 Task: Create a due date automation trigger when advanced on, 2 days after a card is due add dates due in 1 working days at 11:00 AM.
Action: Mouse moved to (977, 298)
Screenshot: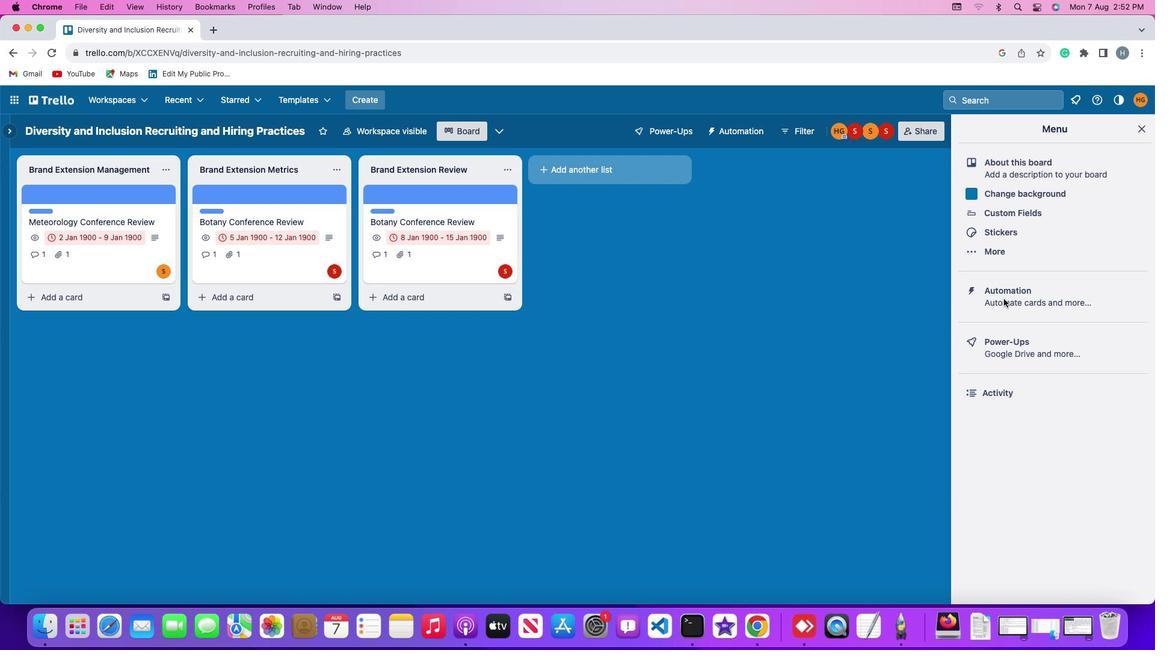
Action: Mouse pressed left at (977, 298)
Screenshot: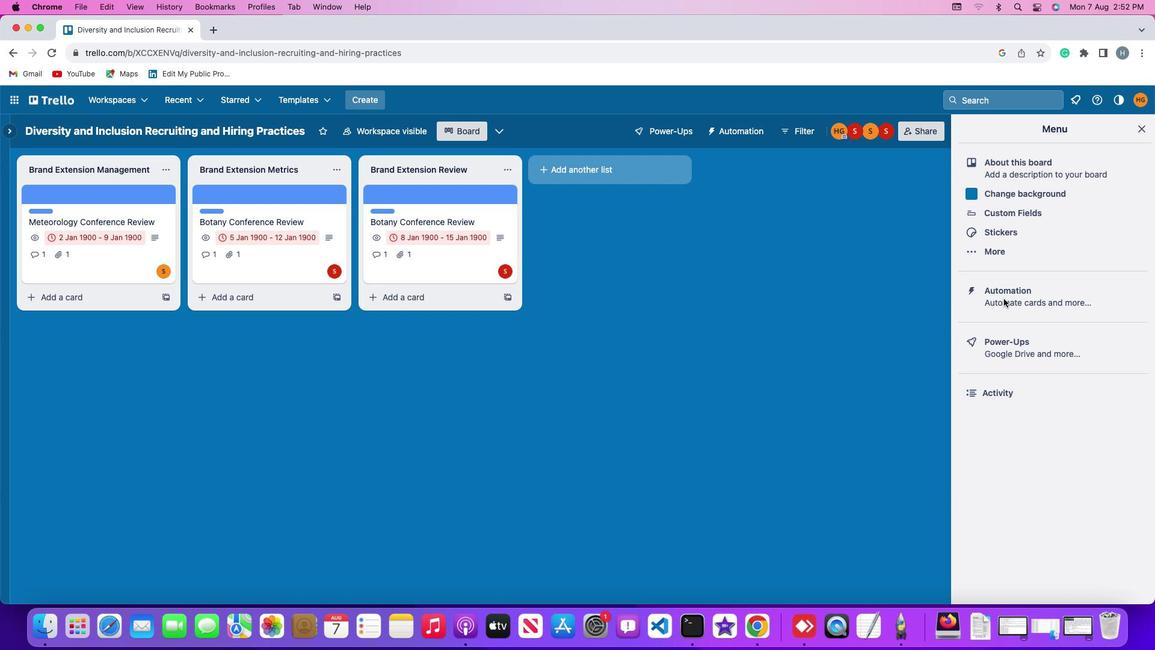 
Action: Mouse pressed left at (977, 298)
Screenshot: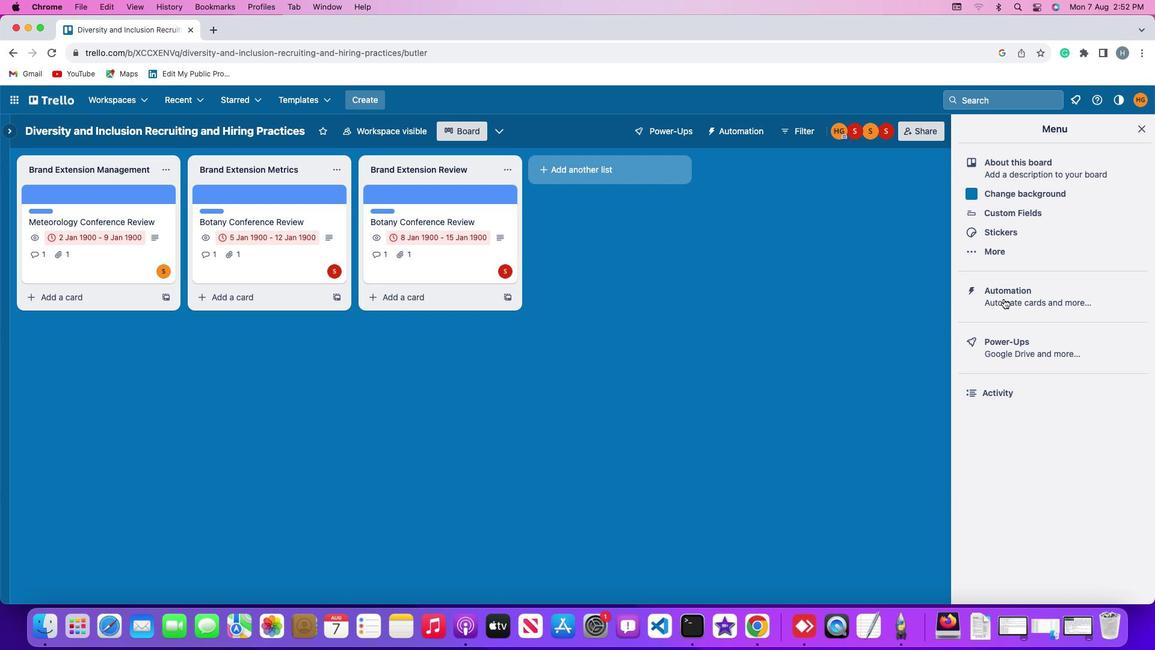 
Action: Mouse moved to (164, 280)
Screenshot: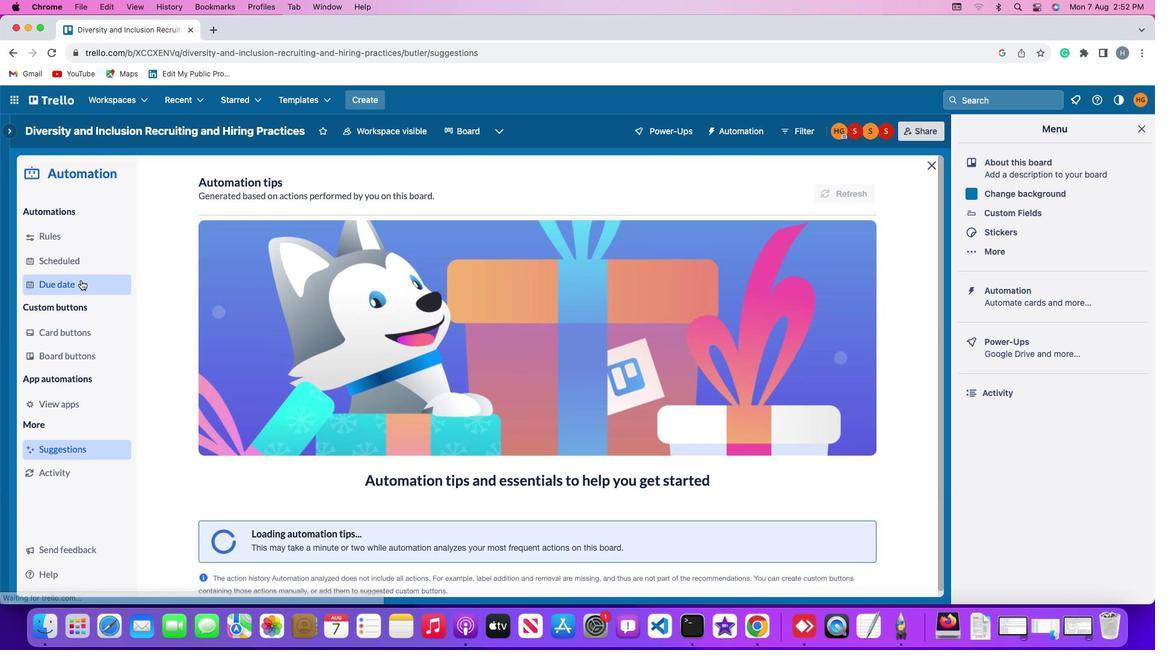 
Action: Mouse pressed left at (164, 280)
Screenshot: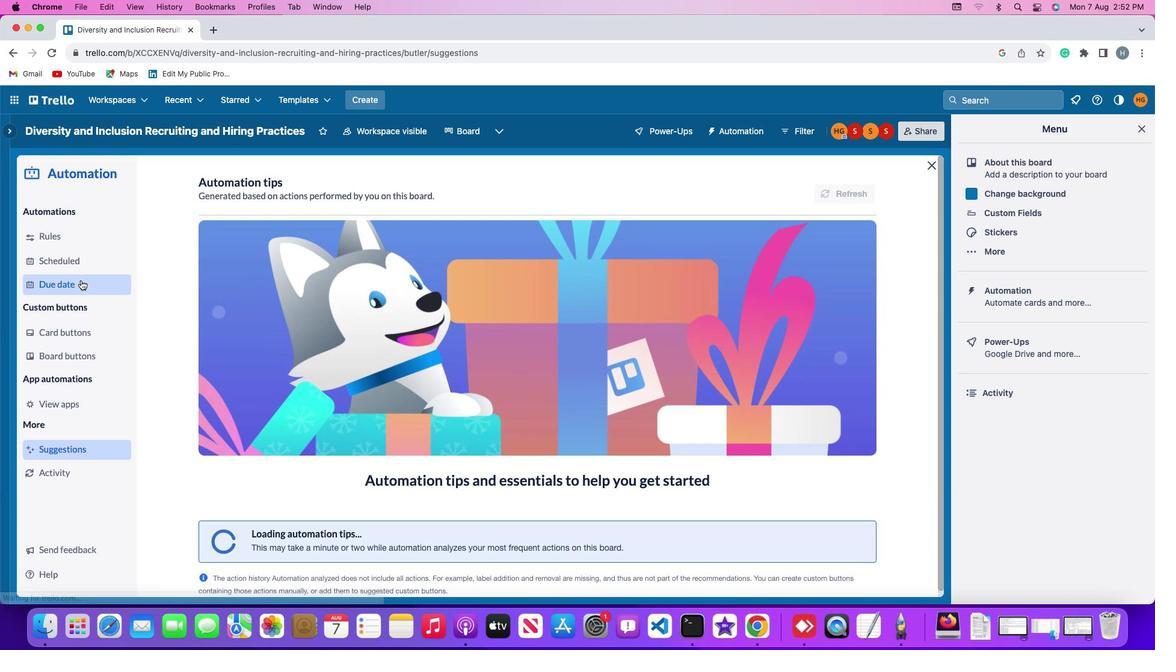 
Action: Mouse moved to (800, 184)
Screenshot: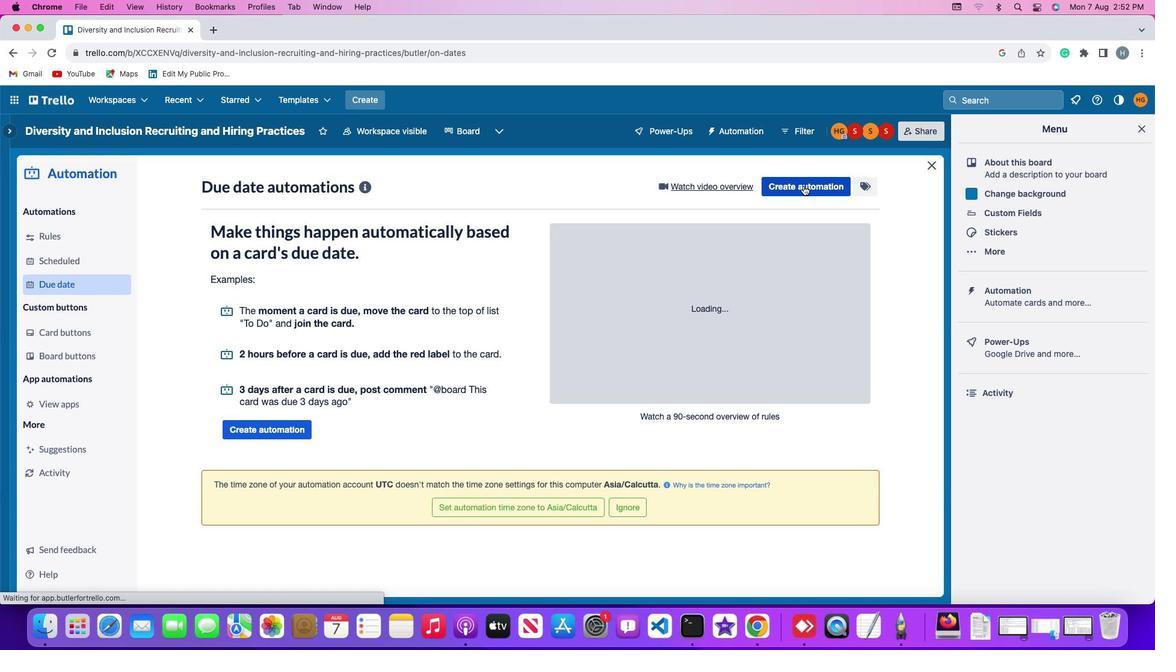 
Action: Mouse pressed left at (800, 184)
Screenshot: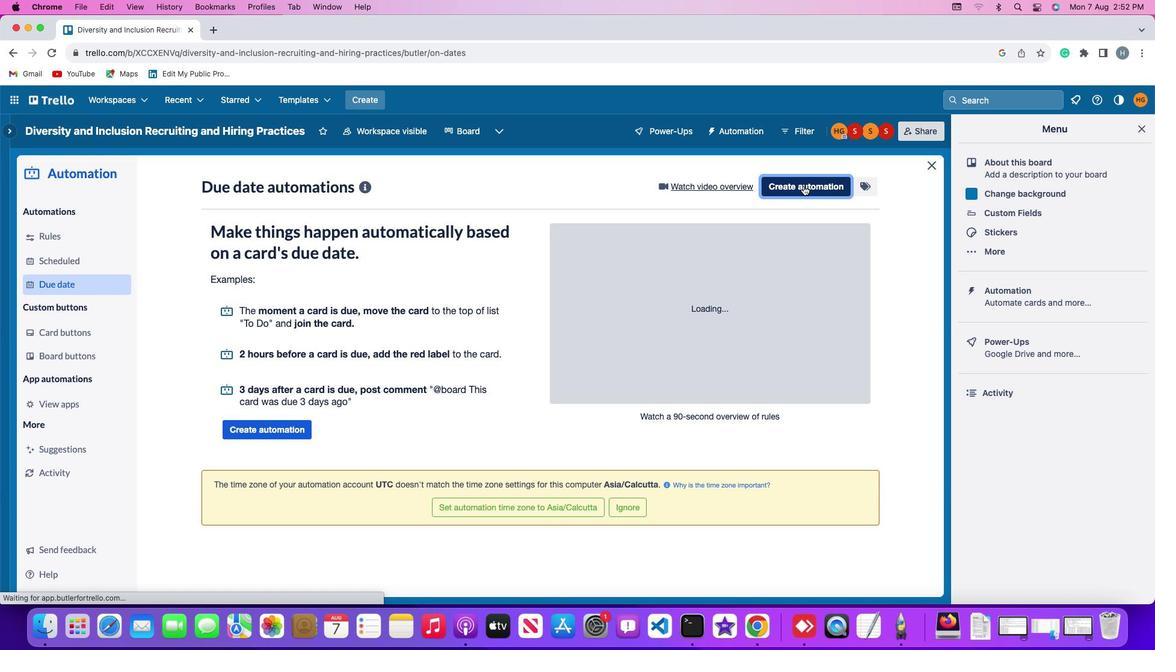 
Action: Mouse moved to (473, 303)
Screenshot: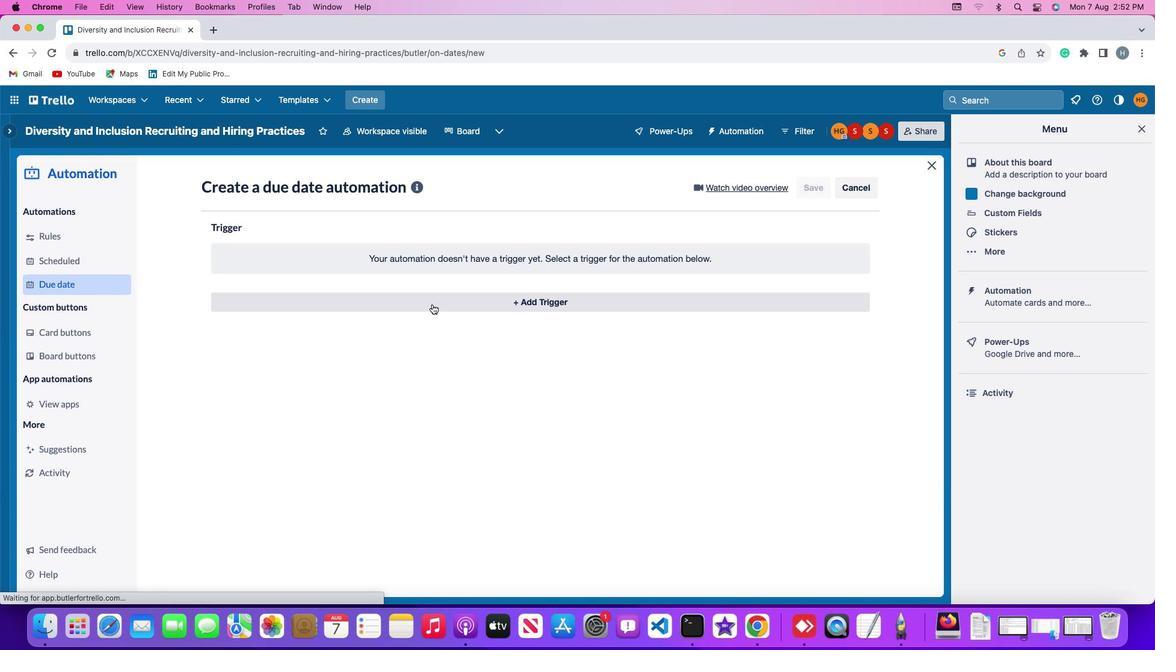 
Action: Mouse pressed left at (473, 303)
Screenshot: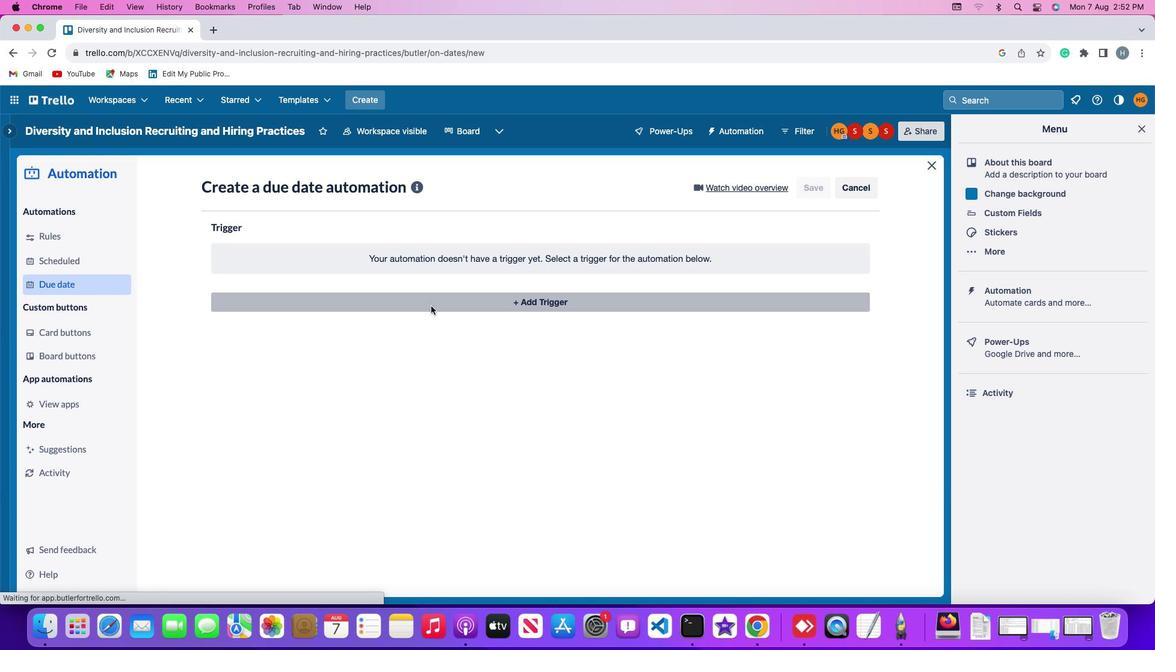 
Action: Mouse moved to (302, 485)
Screenshot: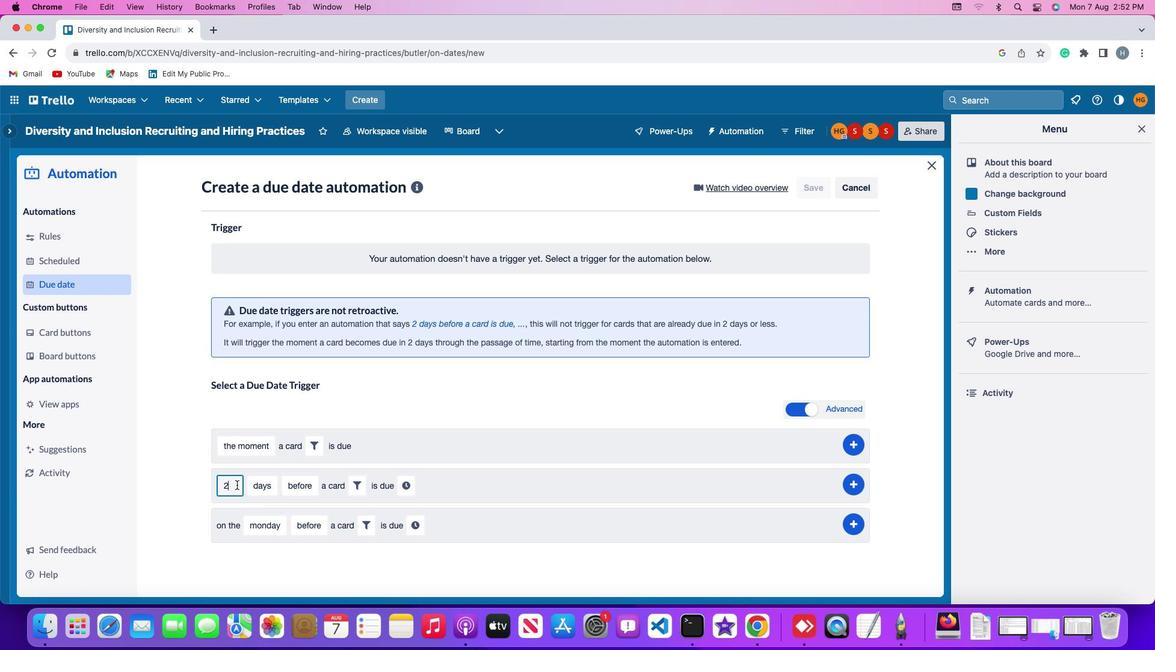 
Action: Mouse pressed left at (302, 485)
Screenshot: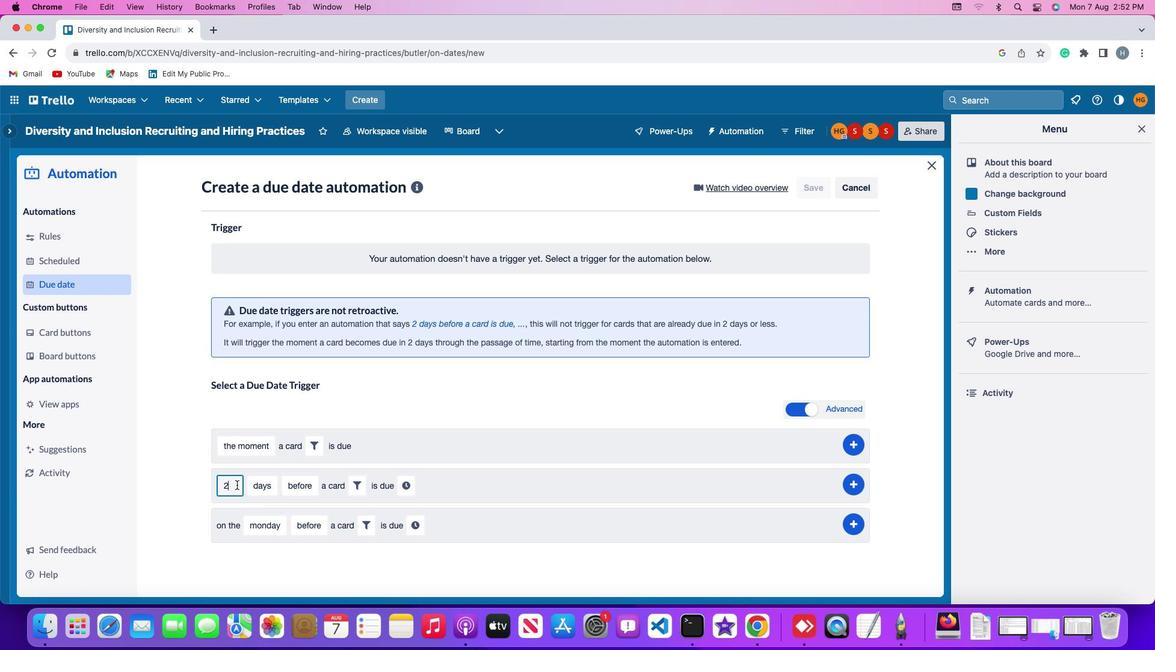 
Action: Mouse moved to (301, 485)
Screenshot: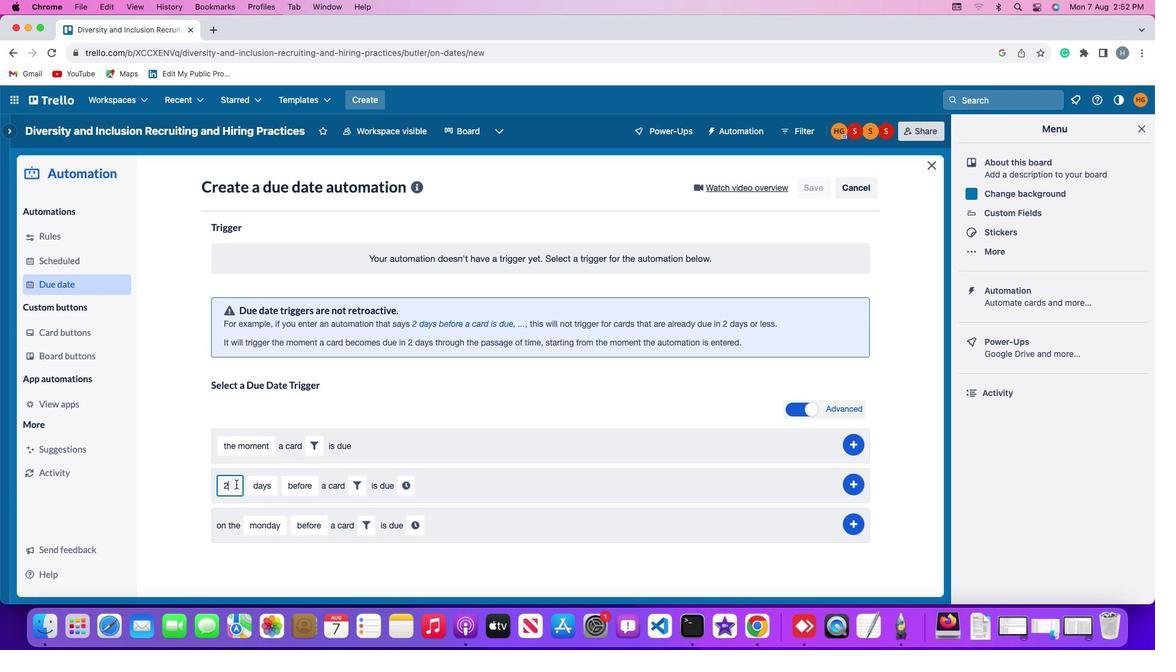 
Action: Key pressed Key.backspace
Screenshot: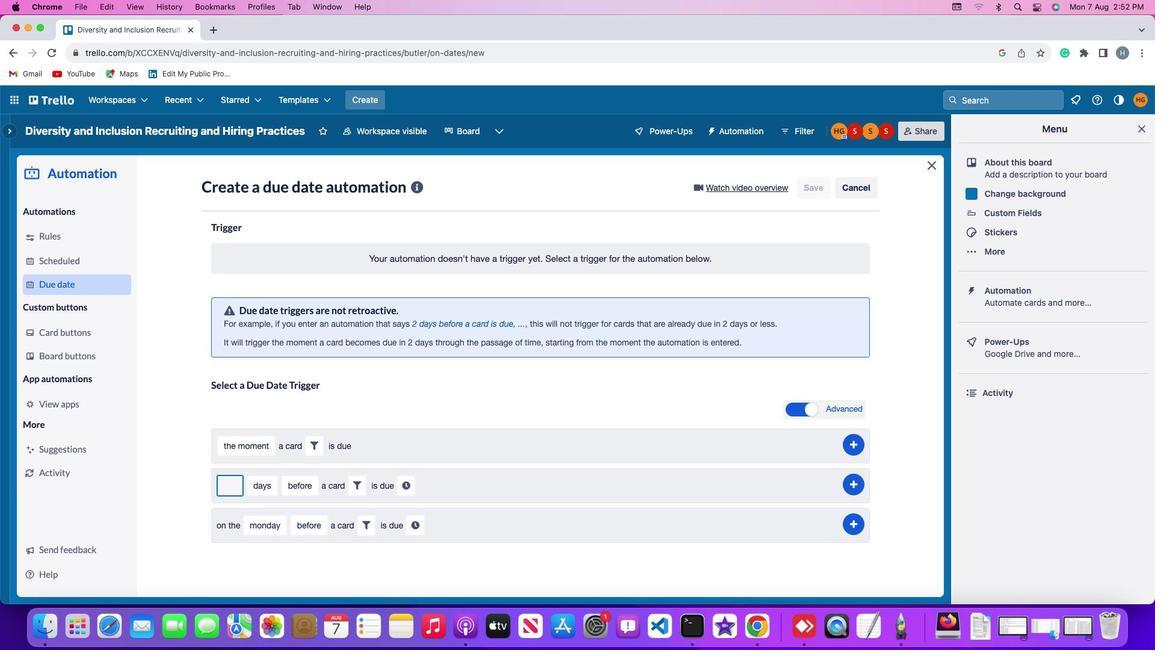 
Action: Mouse moved to (302, 484)
Screenshot: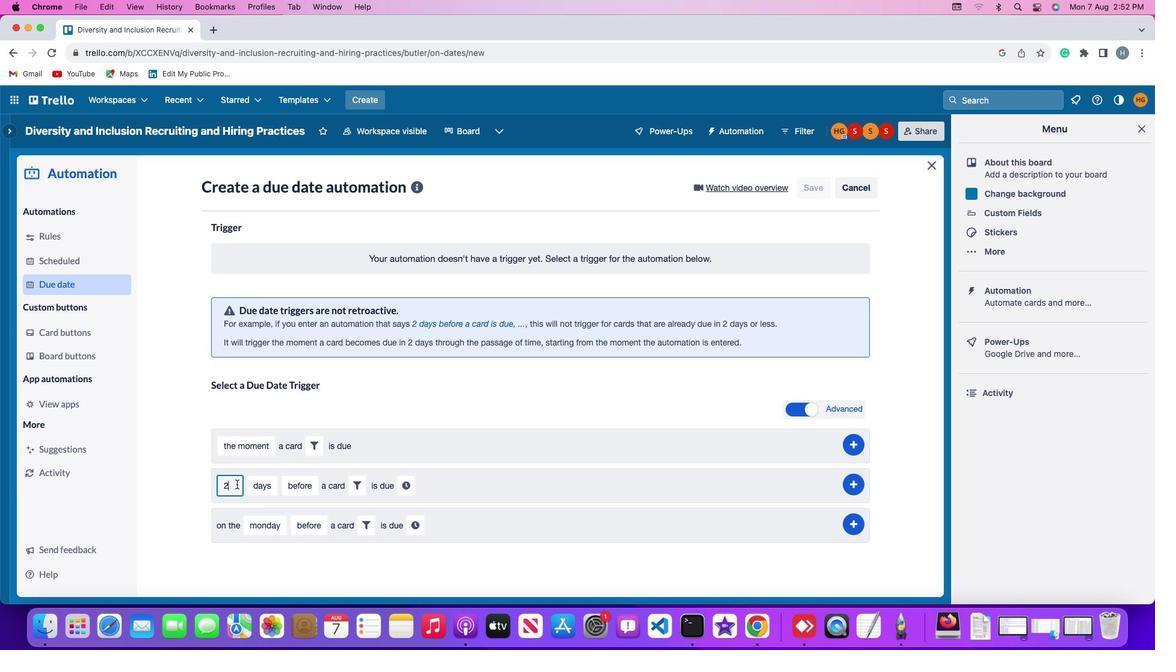 
Action: Key pressed '2'
Screenshot: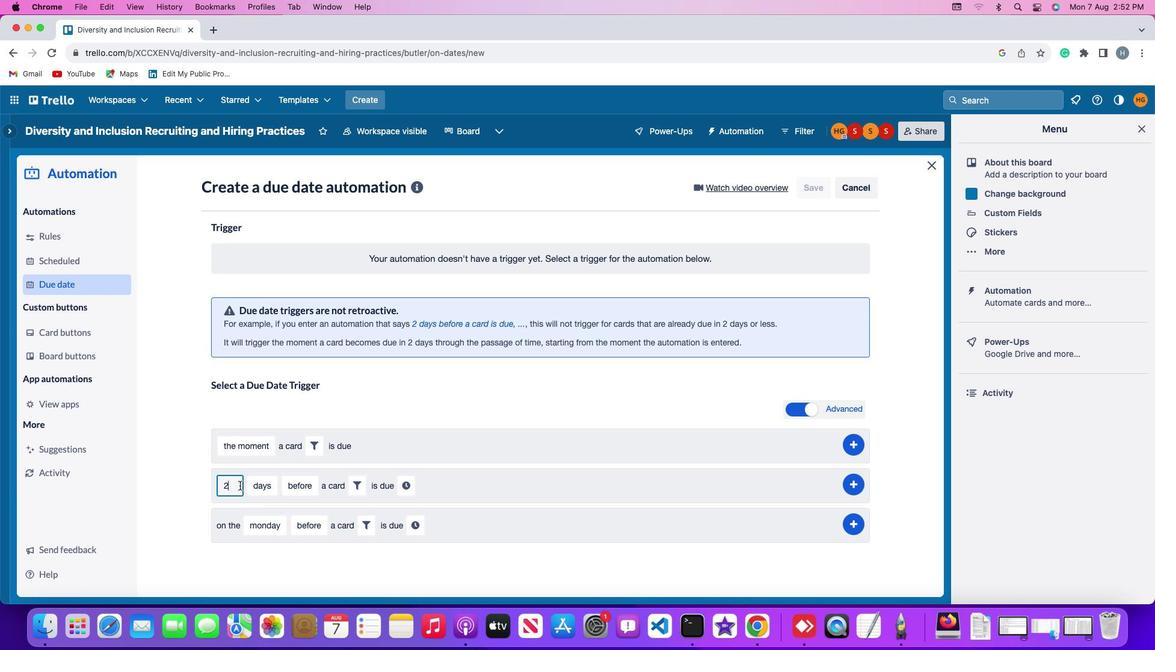 
Action: Mouse moved to (319, 483)
Screenshot: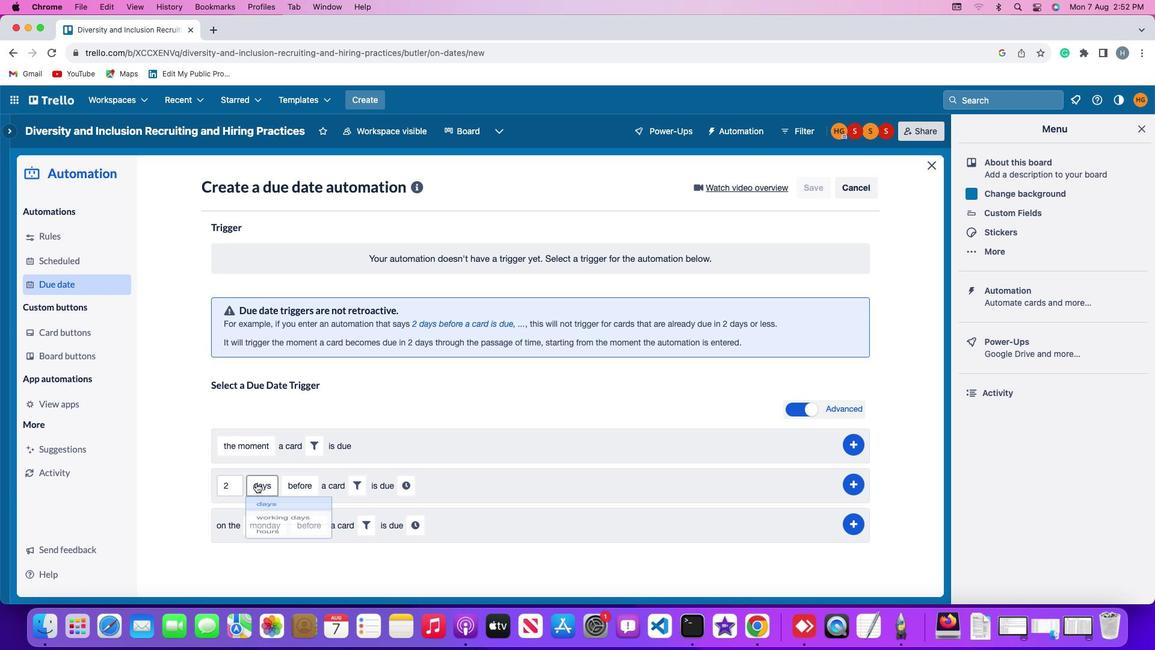 
Action: Mouse pressed left at (319, 483)
Screenshot: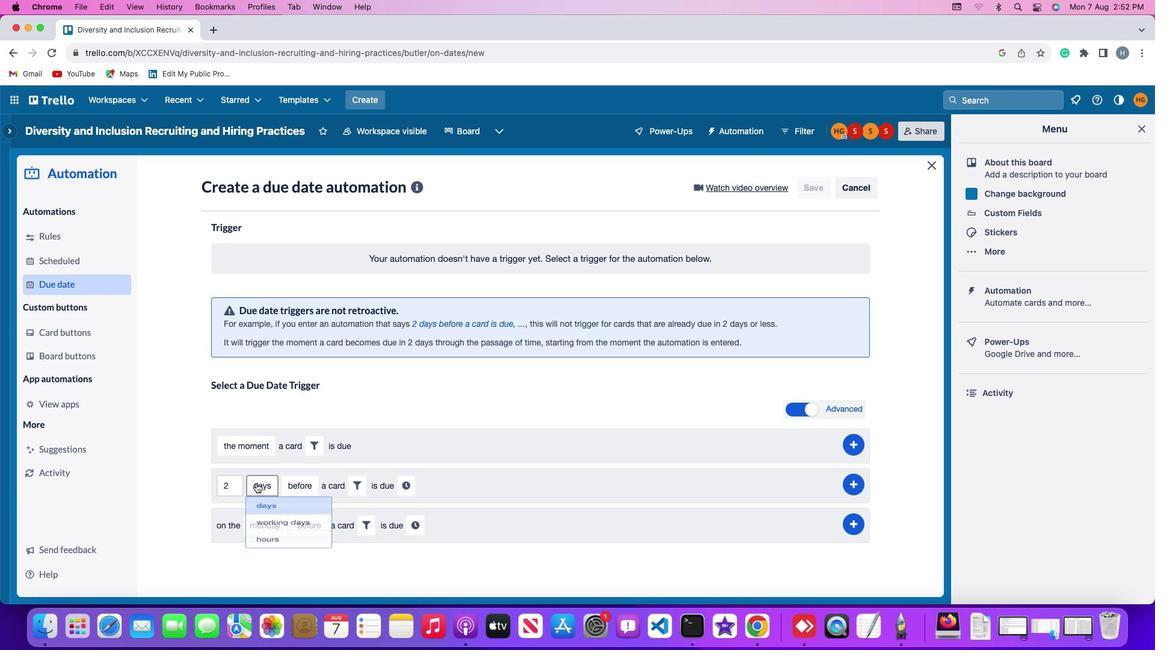 
Action: Mouse moved to (324, 506)
Screenshot: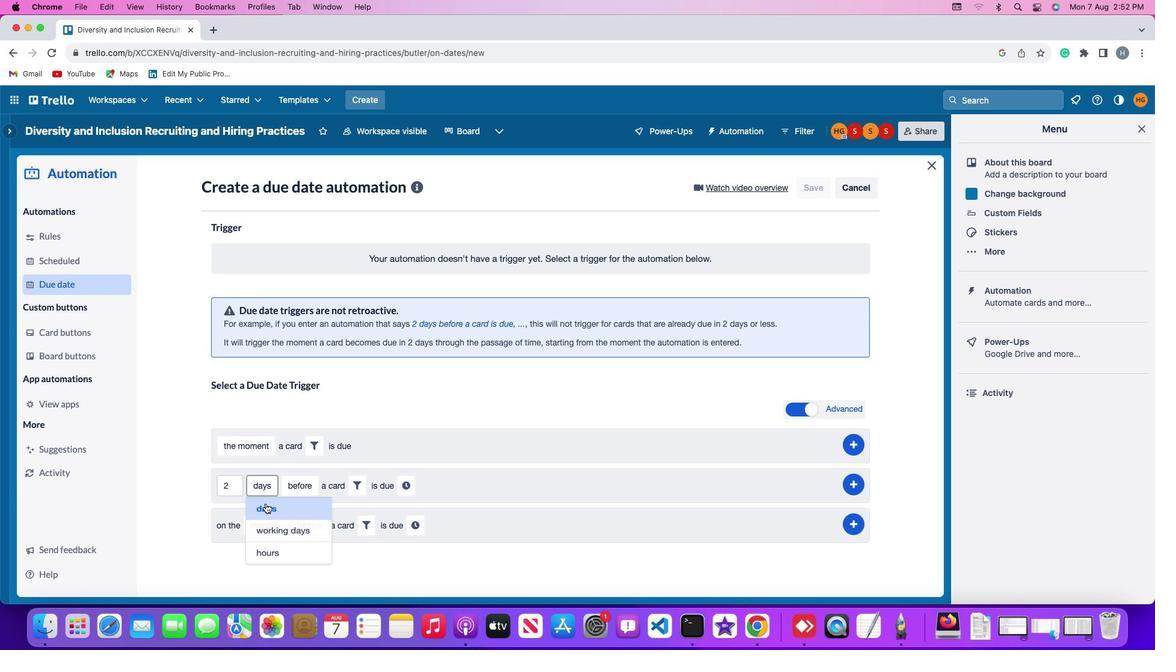 
Action: Mouse pressed left at (324, 506)
Screenshot: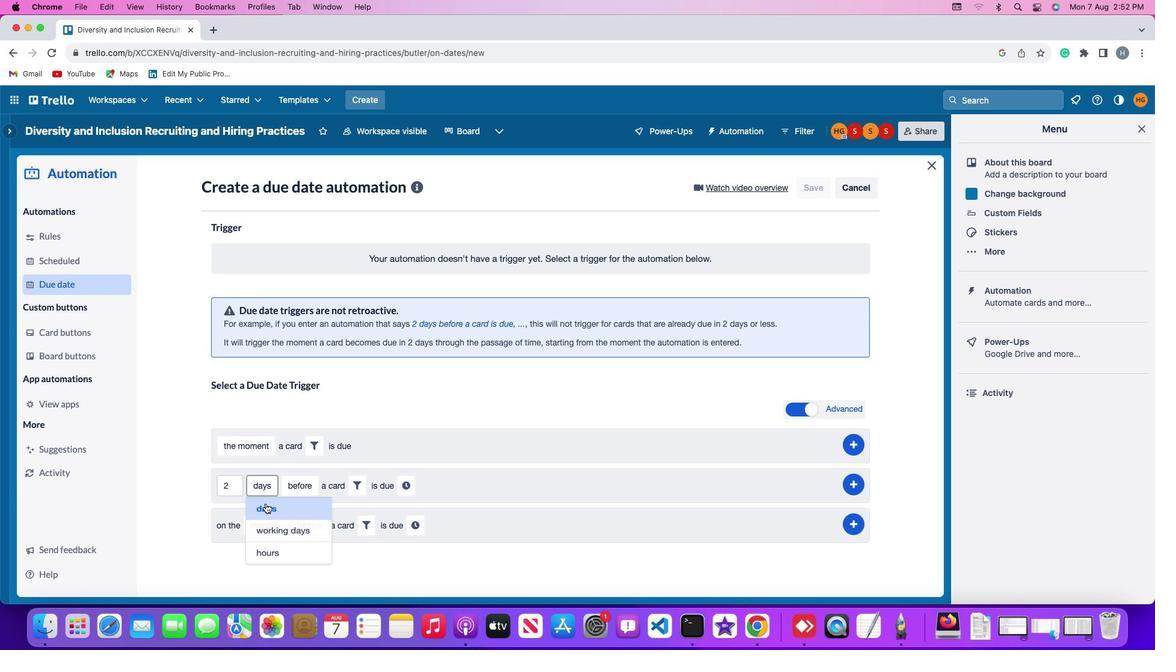 
Action: Mouse moved to (366, 481)
Screenshot: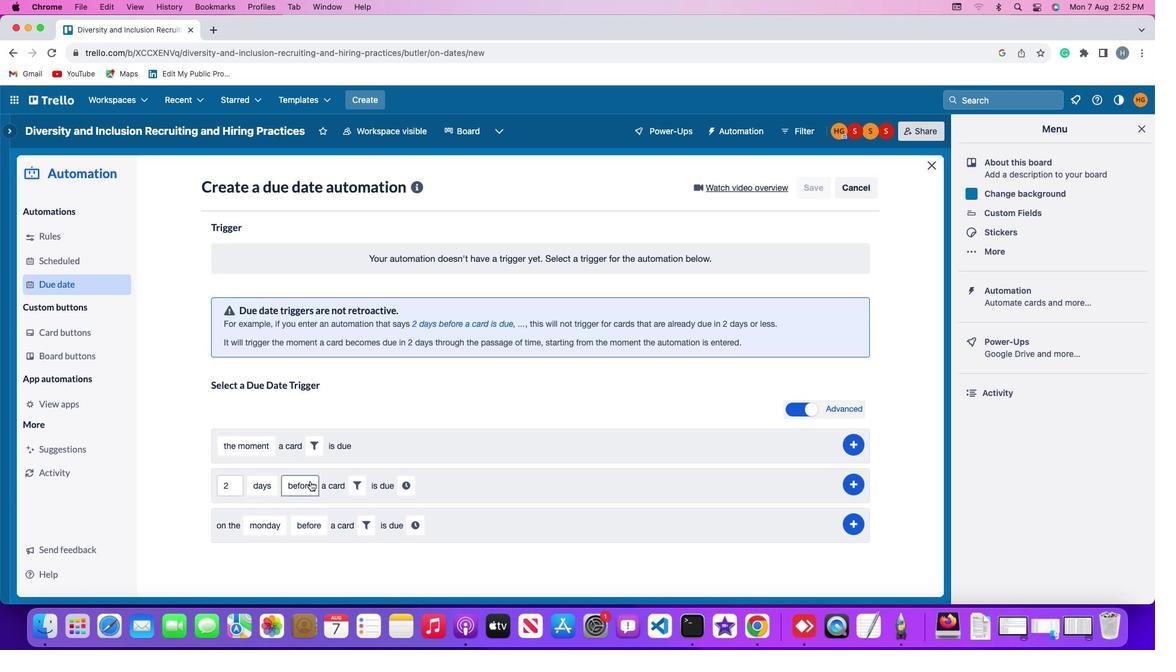 
Action: Mouse pressed left at (366, 481)
Screenshot: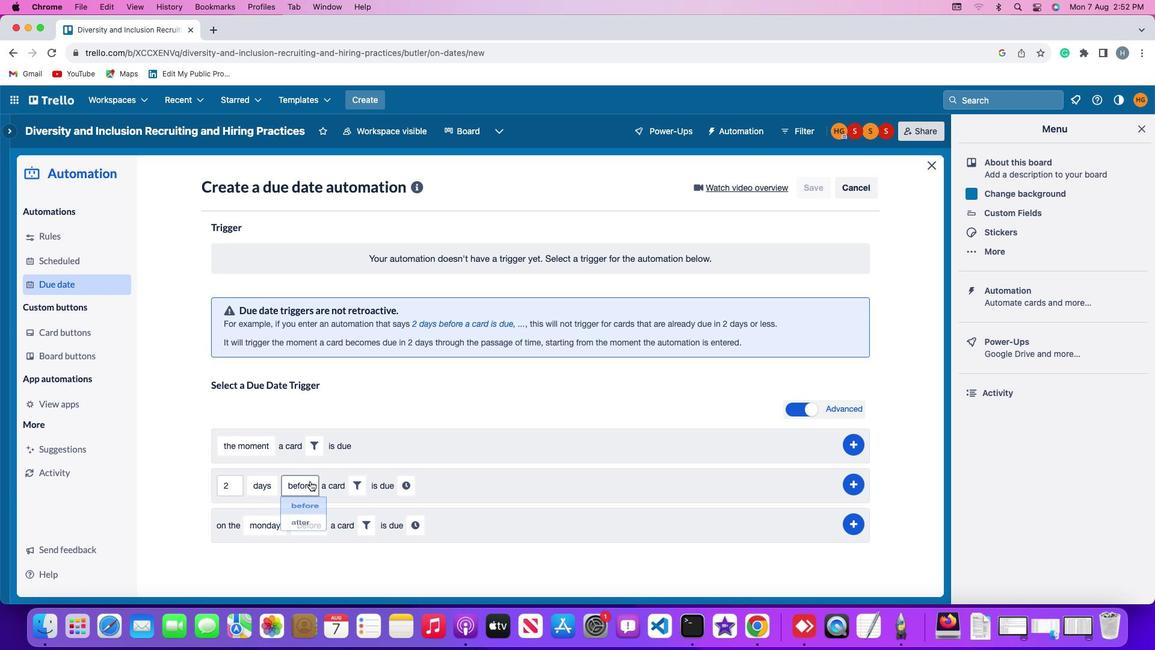 
Action: Mouse moved to (359, 540)
Screenshot: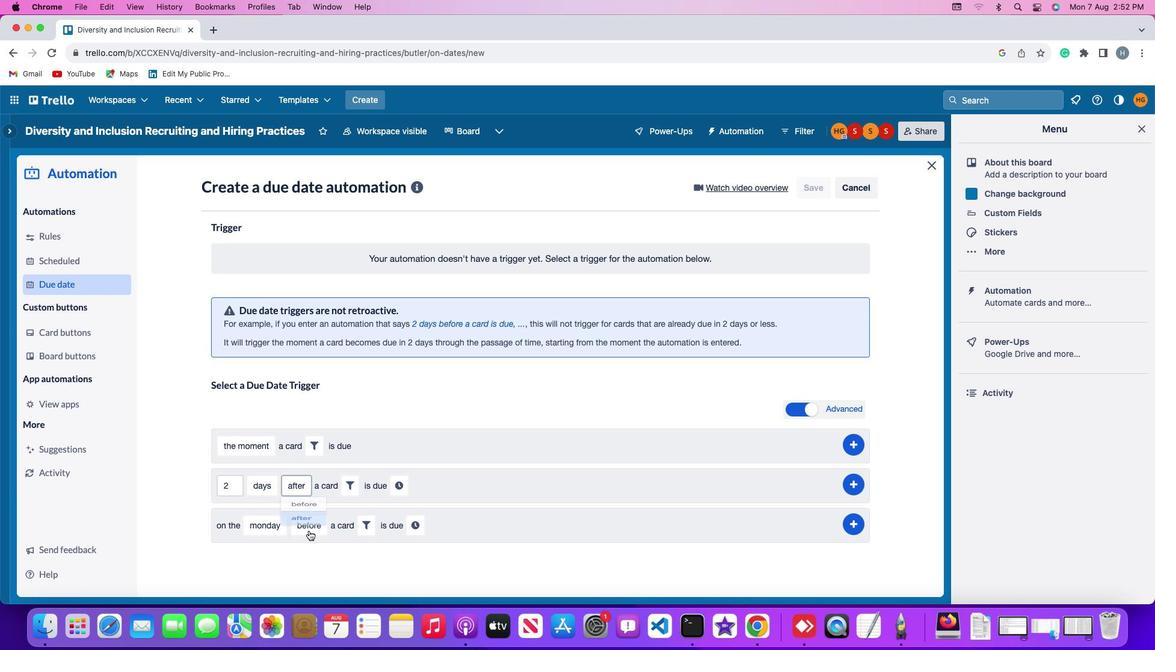 
Action: Mouse pressed left at (359, 540)
Screenshot: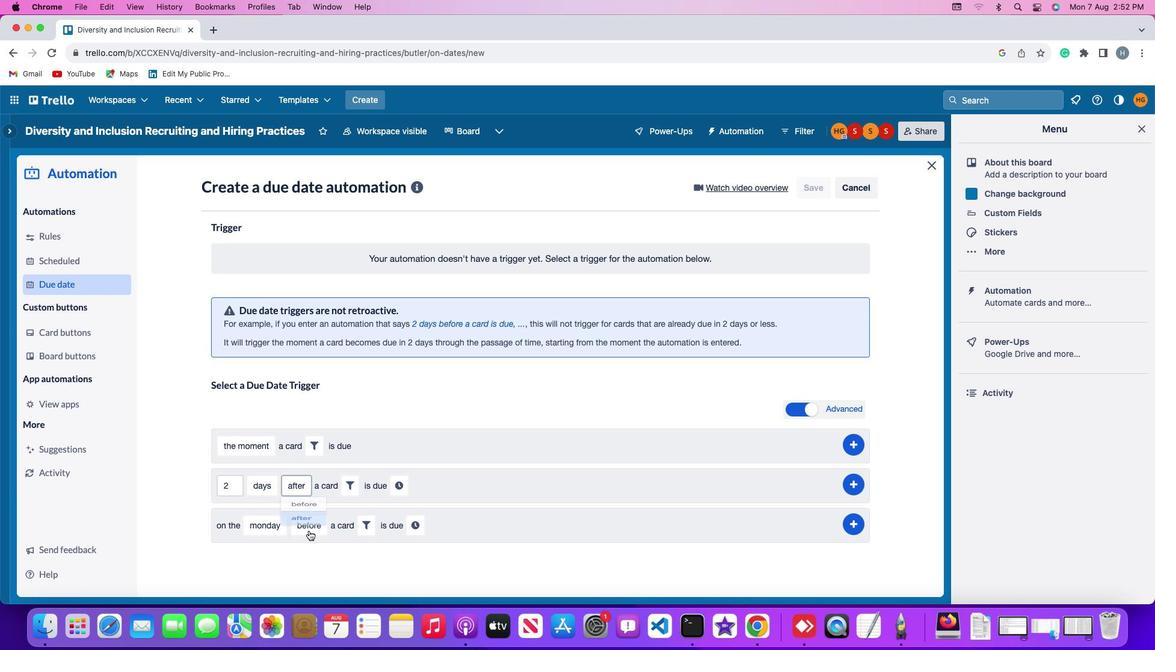 
Action: Mouse moved to (400, 491)
Screenshot: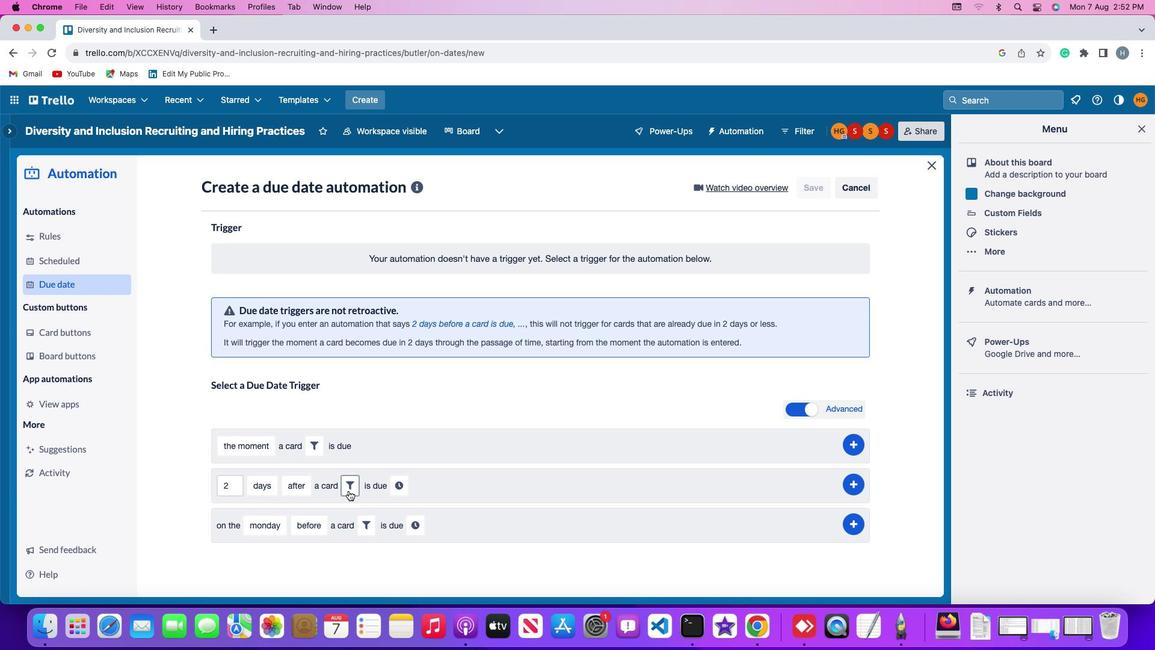 
Action: Mouse pressed left at (400, 491)
Screenshot: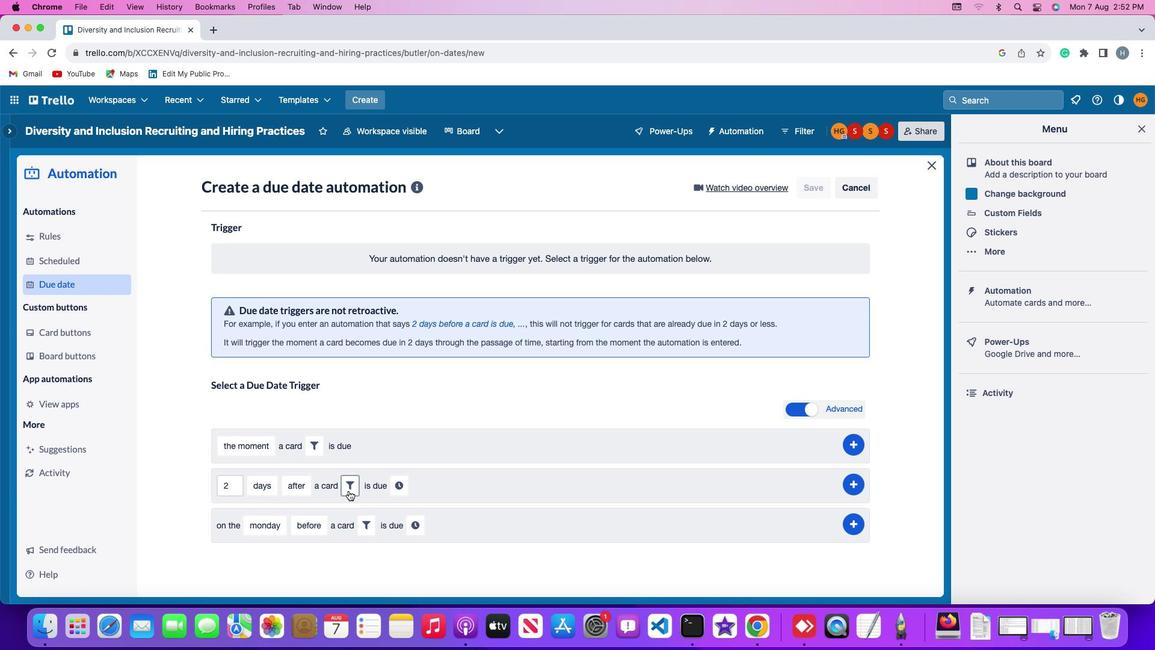 
Action: Mouse moved to (459, 527)
Screenshot: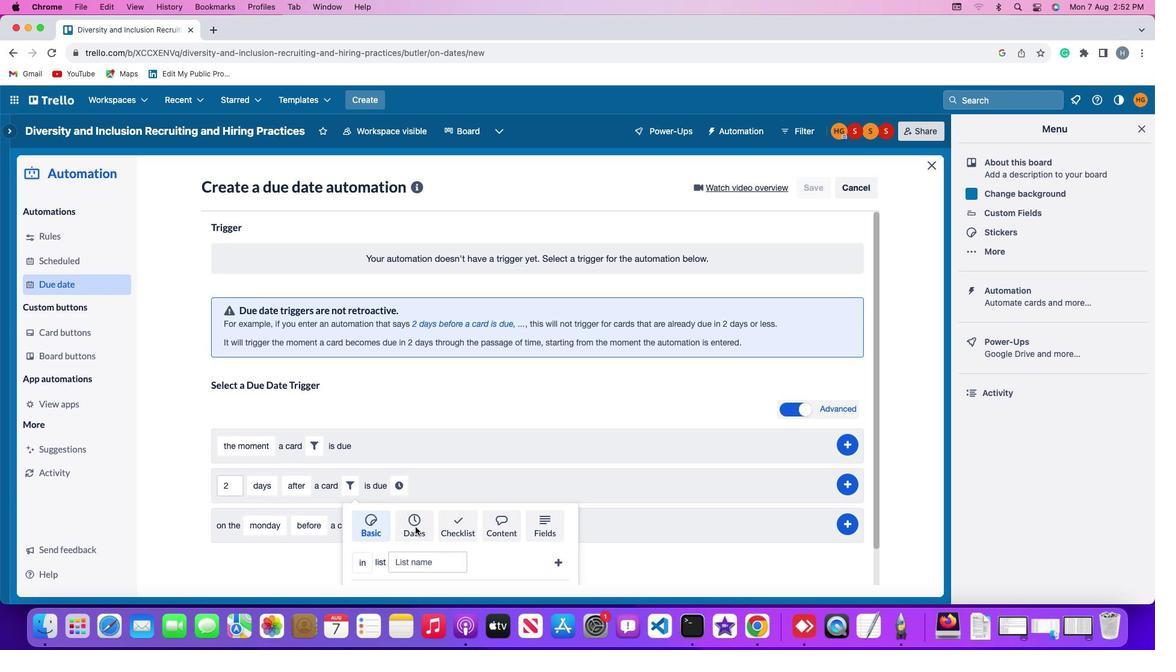 
Action: Mouse pressed left at (459, 527)
Screenshot: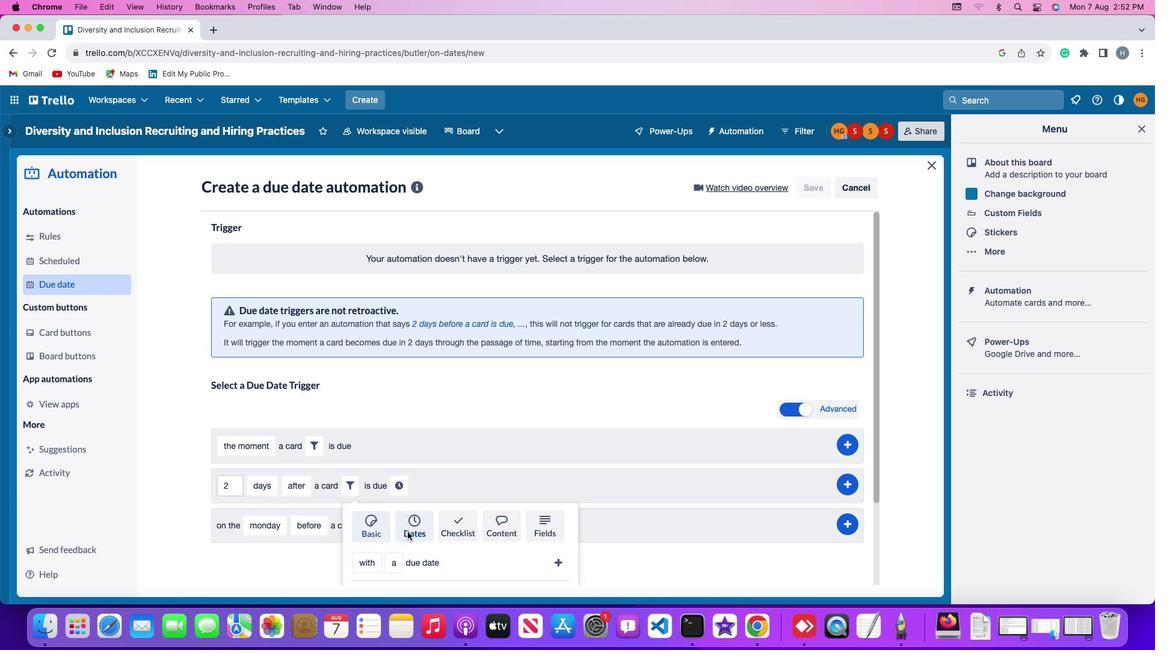 
Action: Mouse moved to (394, 581)
Screenshot: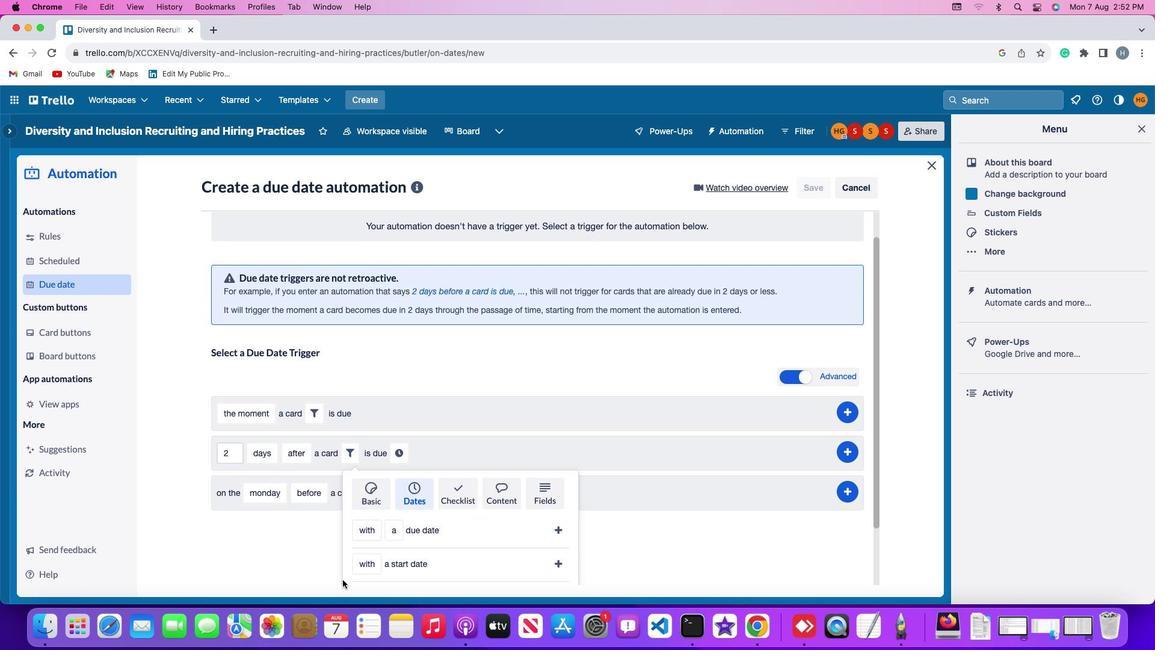 
Action: Mouse scrolled (394, 581) with delta (93, -1)
Screenshot: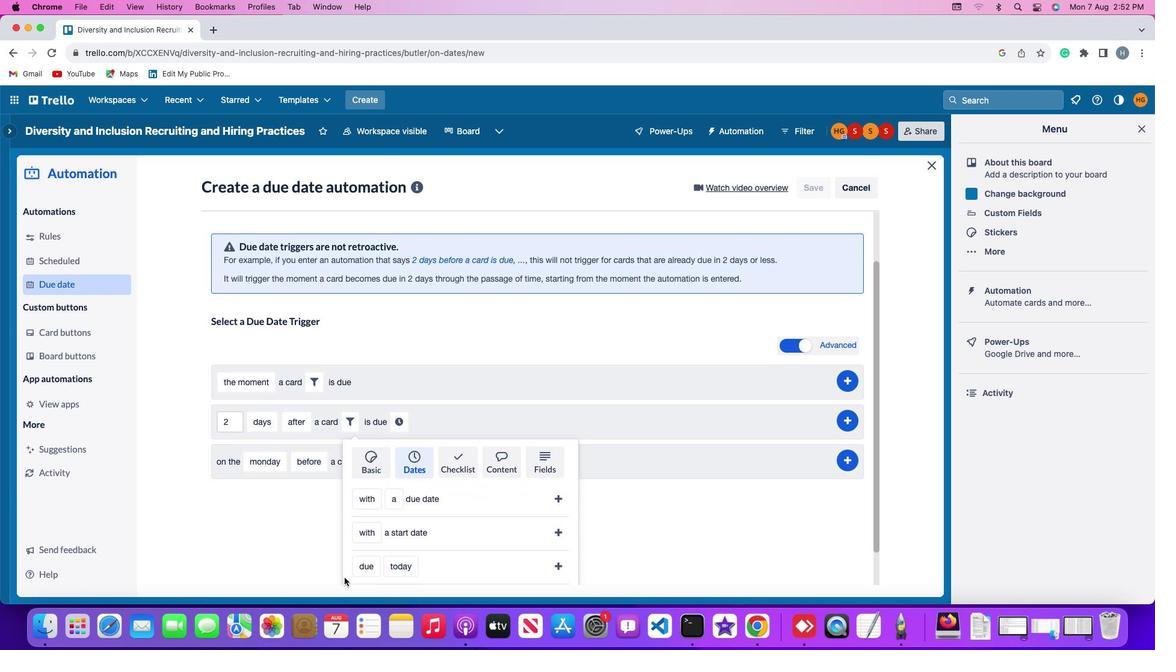 
Action: Mouse scrolled (394, 581) with delta (93, -1)
Screenshot: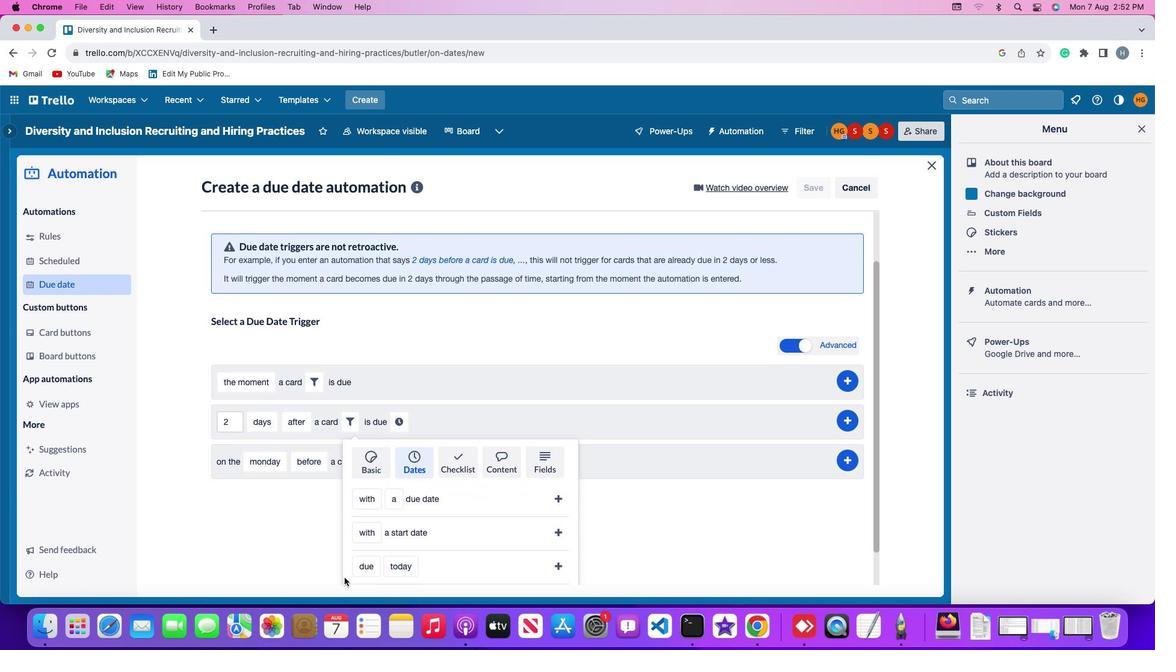 
Action: Mouse scrolled (394, 581) with delta (93, -3)
Screenshot: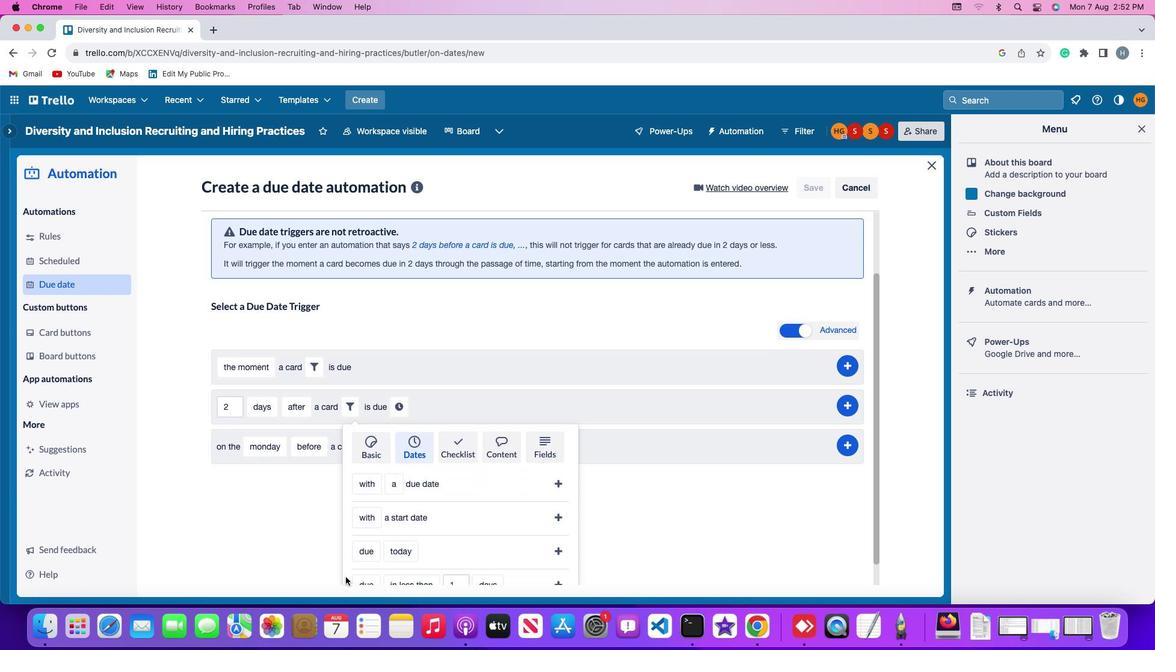 
Action: Mouse scrolled (394, 581) with delta (93, -4)
Screenshot: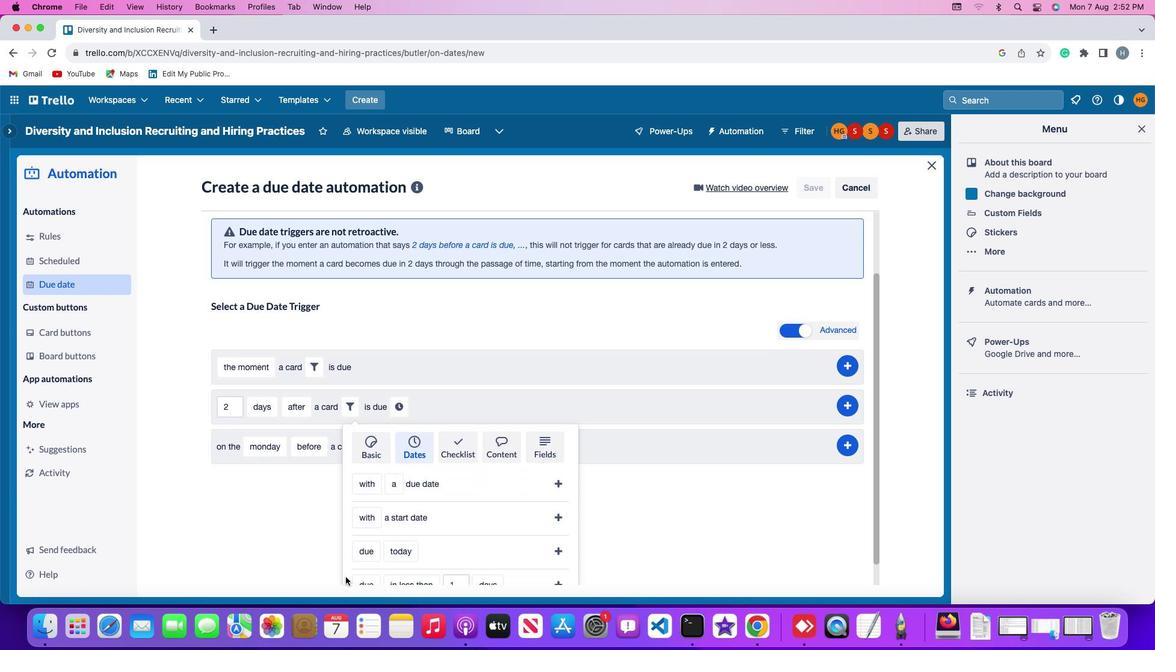
Action: Mouse scrolled (394, 581) with delta (93, -4)
Screenshot: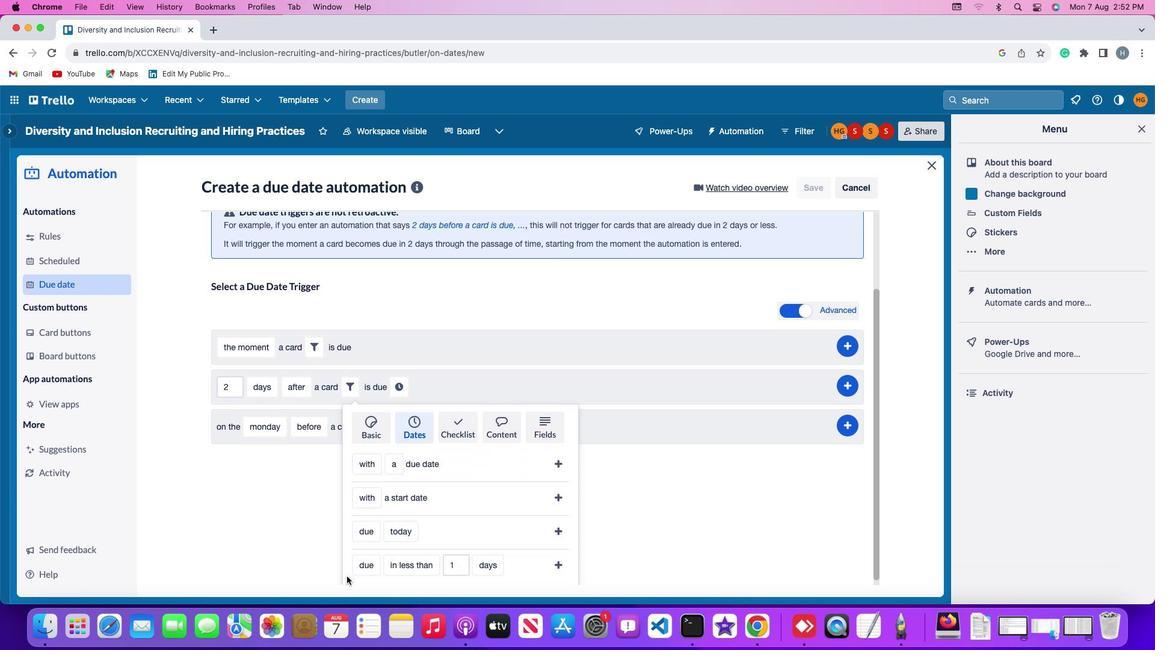 
Action: Mouse scrolled (394, 581) with delta (93, -5)
Screenshot: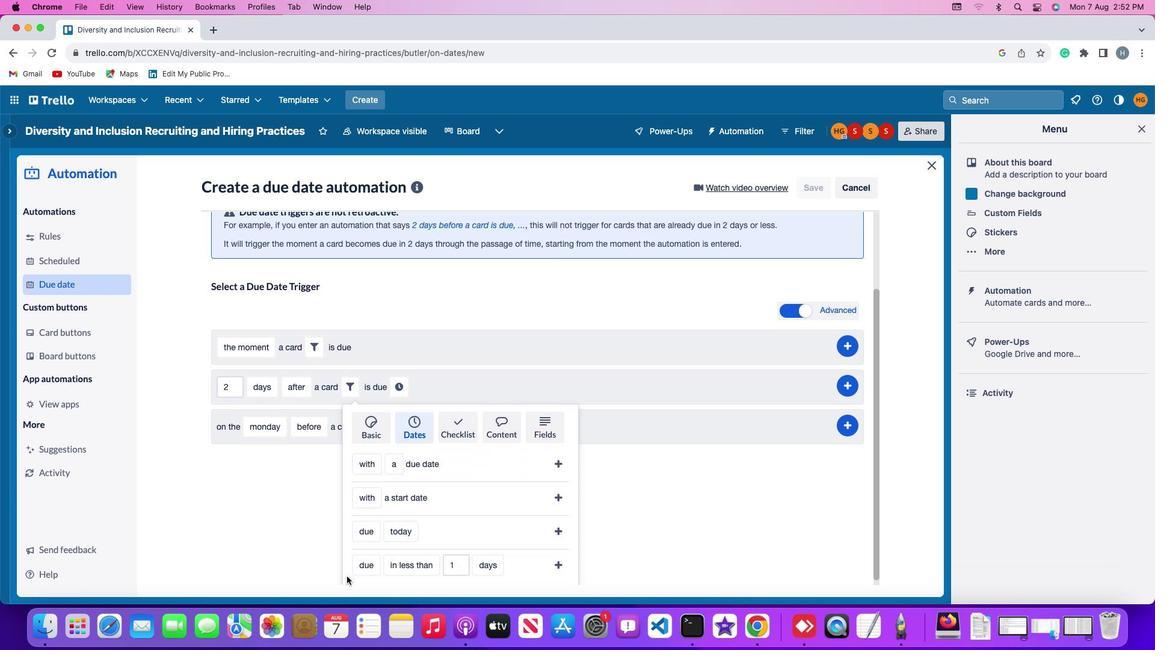 
Action: Mouse moved to (396, 579)
Screenshot: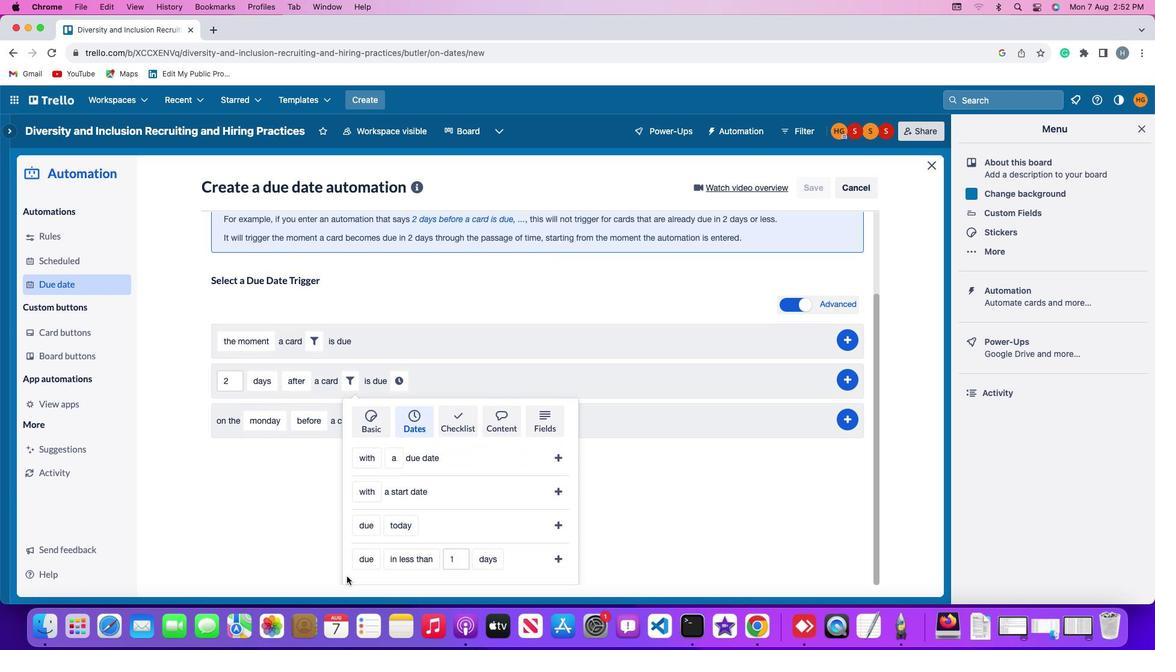 
Action: Mouse scrolled (396, 579) with delta (93, -5)
Screenshot: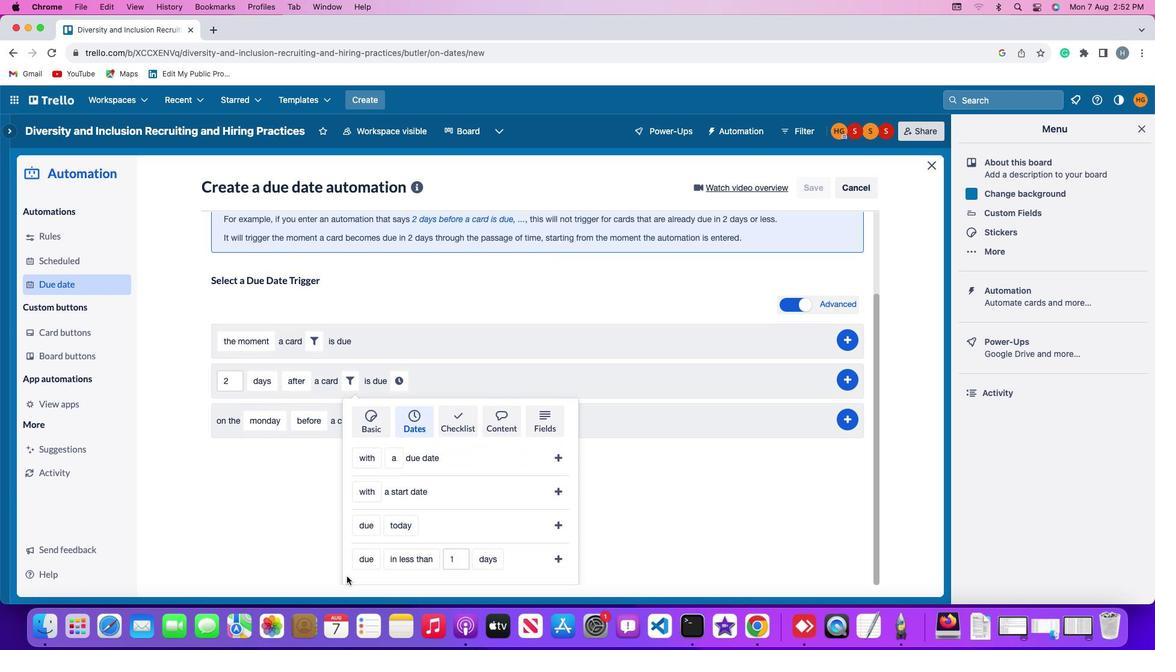 
Action: Mouse moved to (410, 561)
Screenshot: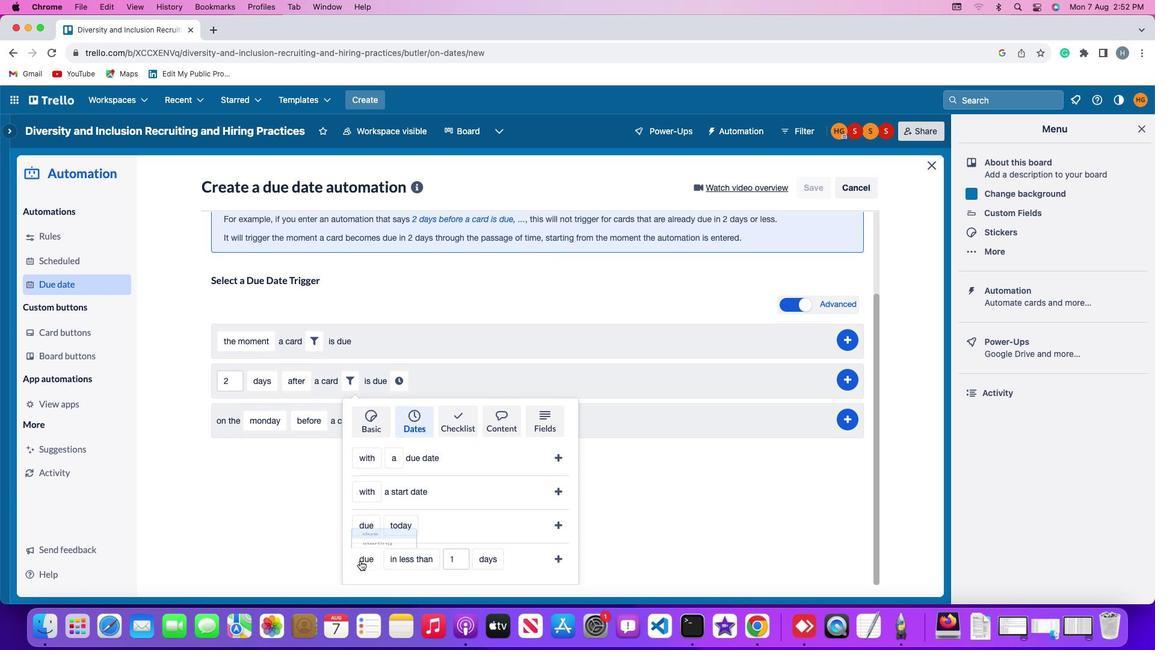 
Action: Mouse pressed left at (410, 561)
Screenshot: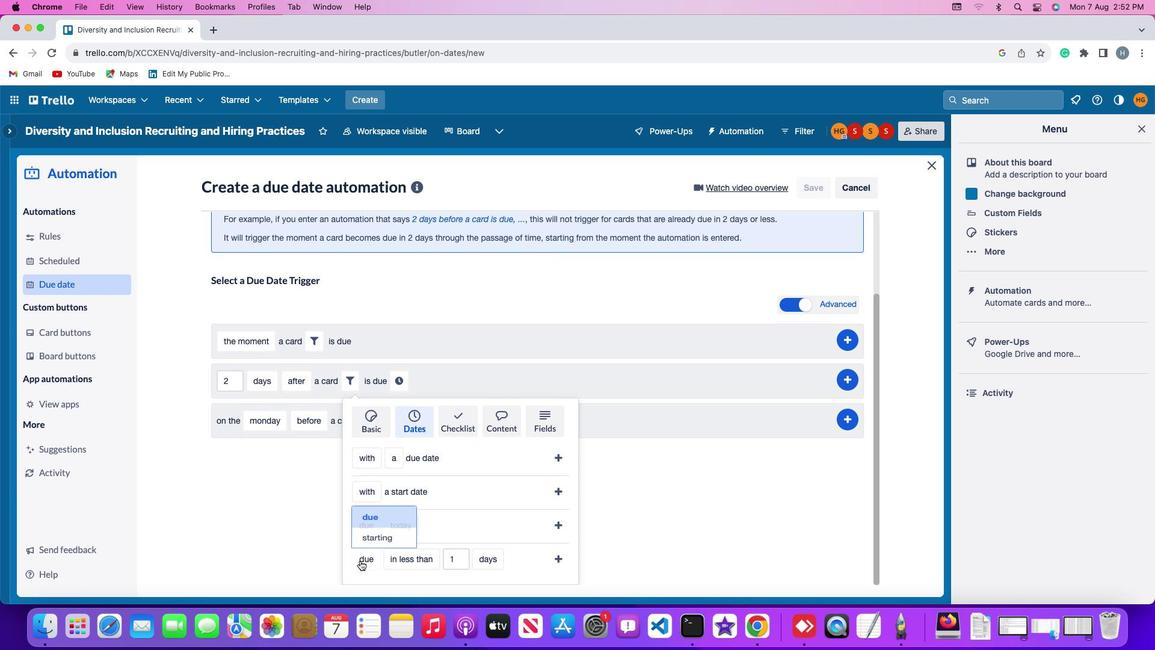 
Action: Mouse moved to (427, 508)
Screenshot: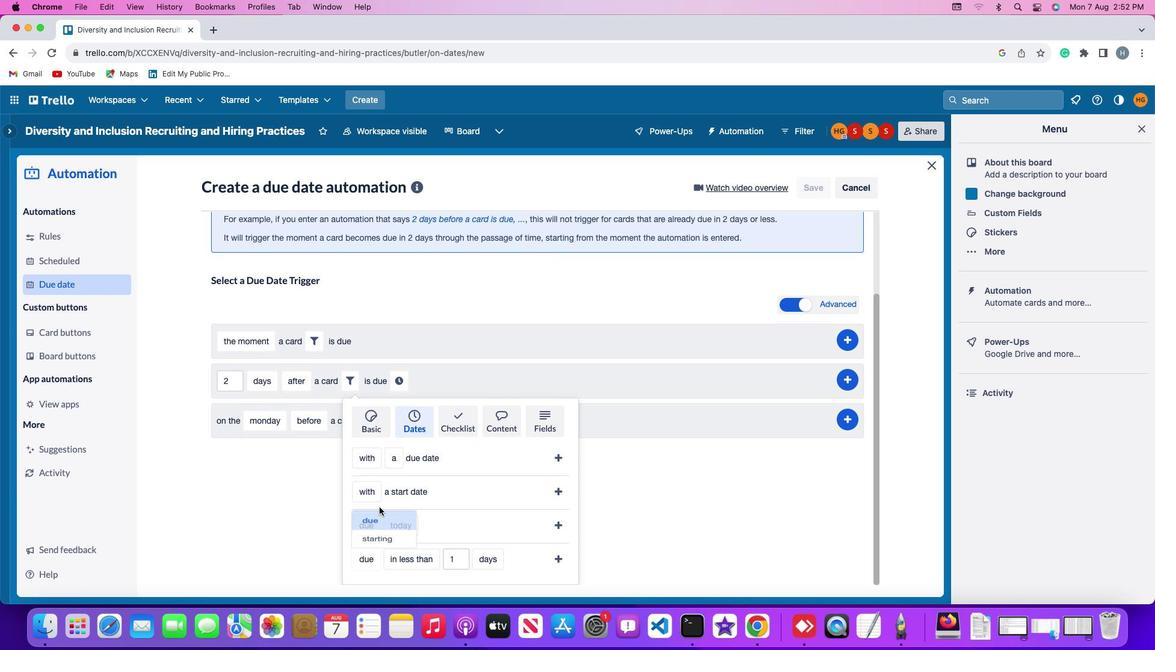 
Action: Mouse pressed left at (427, 508)
Screenshot: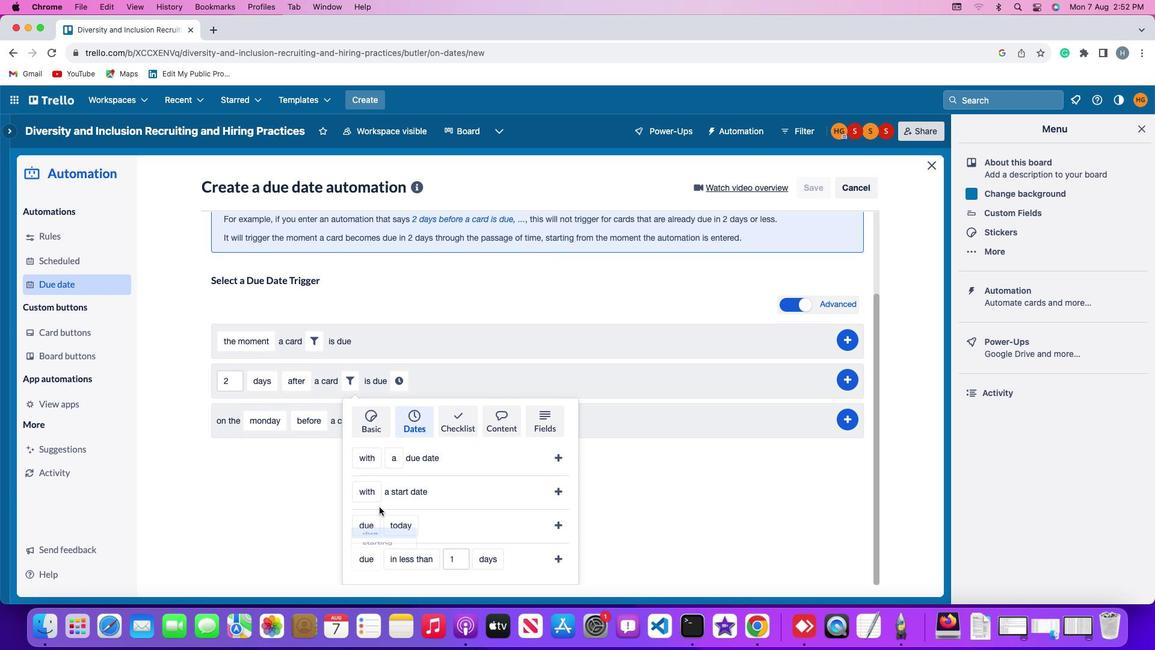 
Action: Mouse moved to (450, 568)
Screenshot: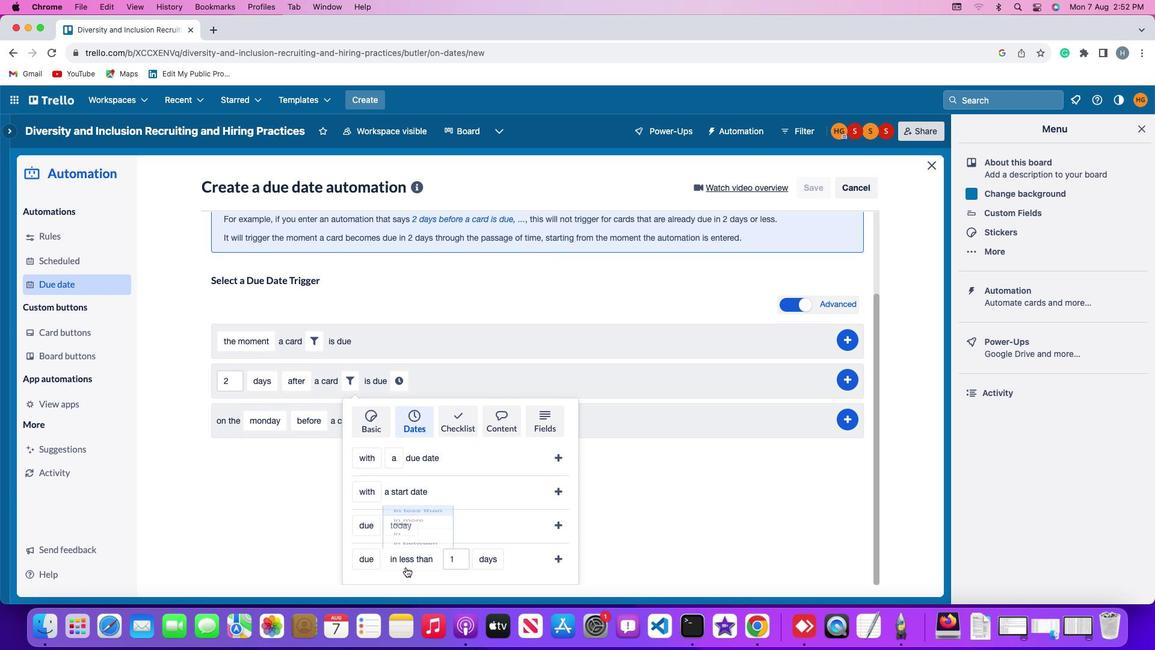 
Action: Mouse pressed left at (450, 568)
Screenshot: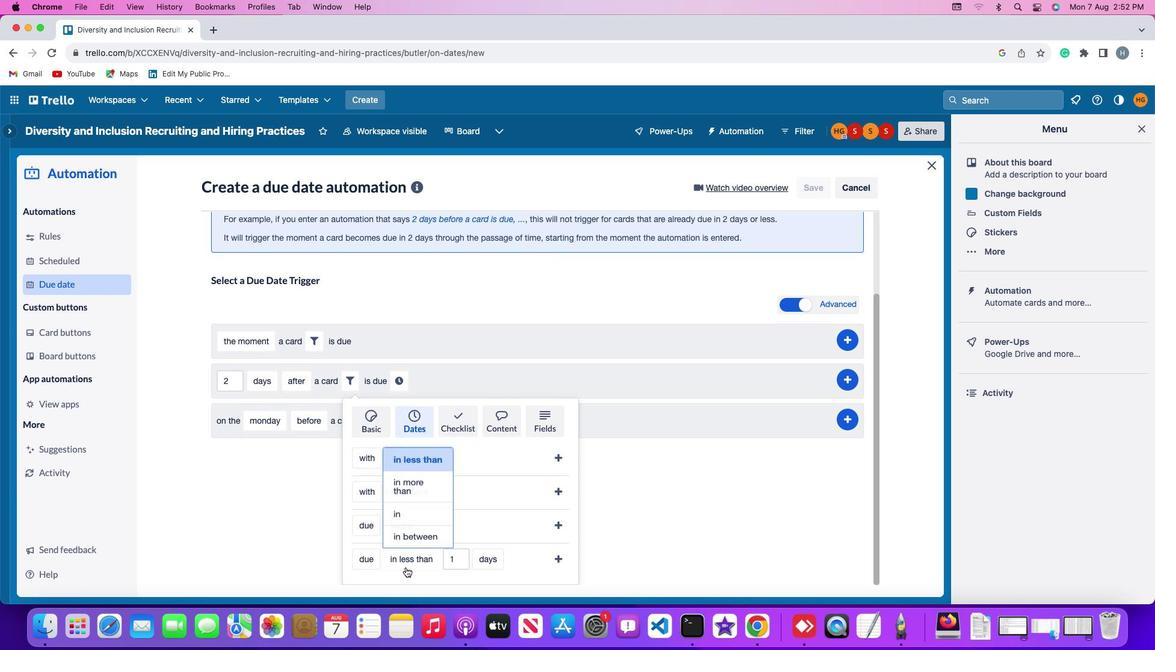 
Action: Mouse moved to (460, 514)
Screenshot: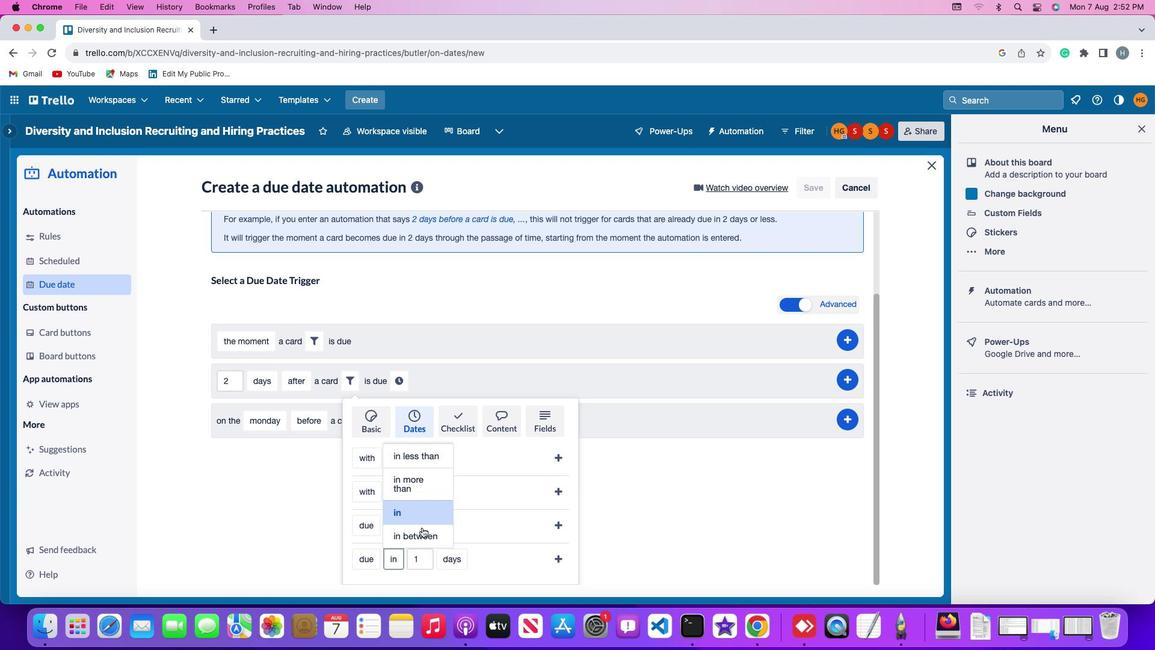 
Action: Mouse pressed left at (460, 514)
Screenshot: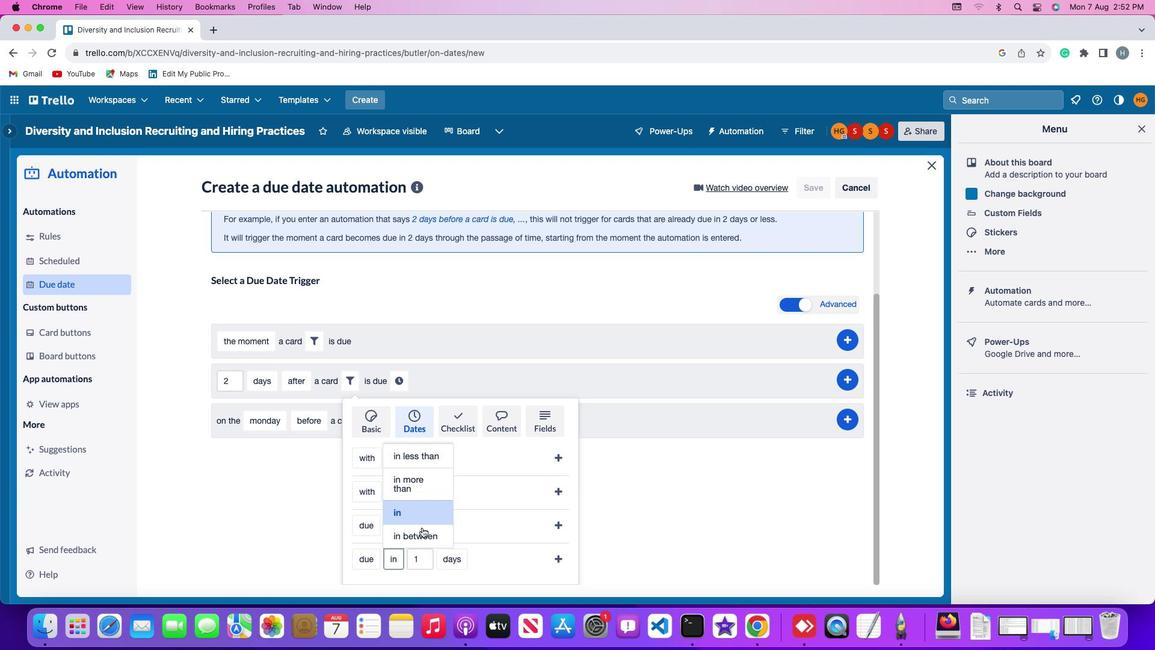 
Action: Mouse moved to (467, 563)
Screenshot: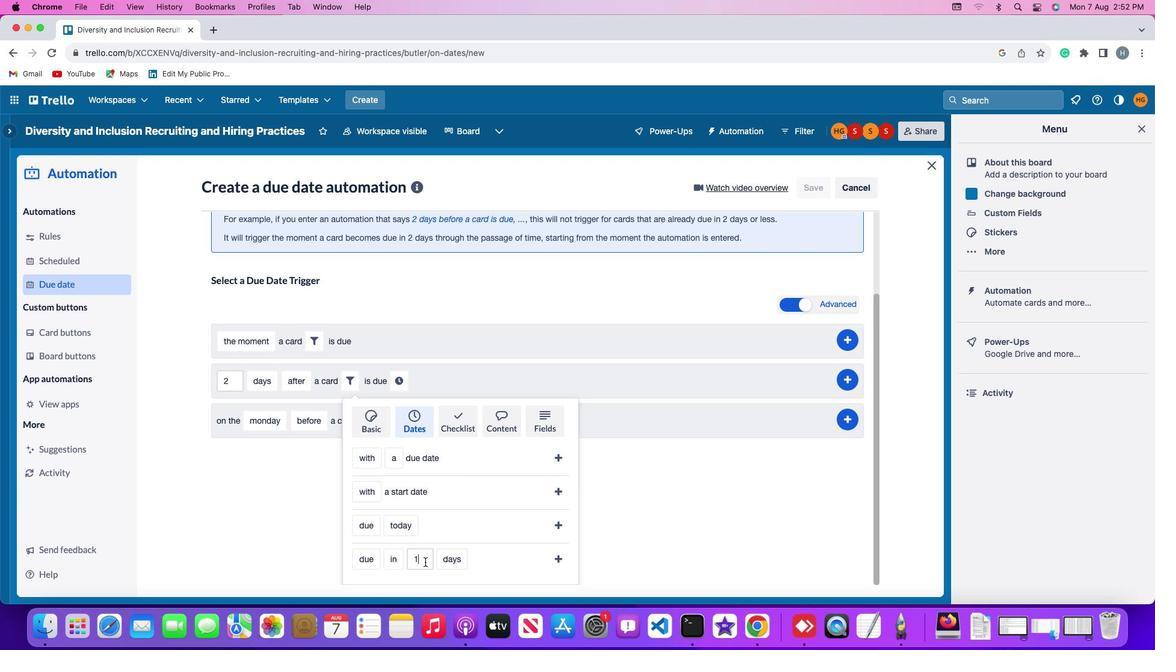 
Action: Mouse pressed left at (467, 563)
Screenshot: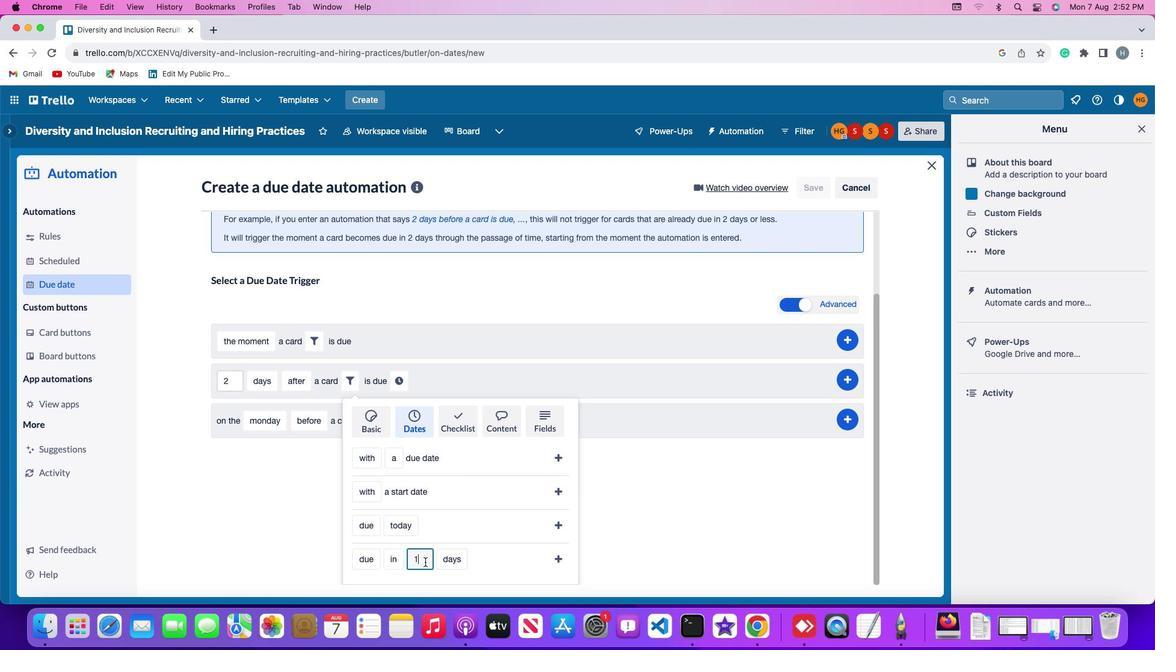 
Action: Mouse moved to (467, 563)
Screenshot: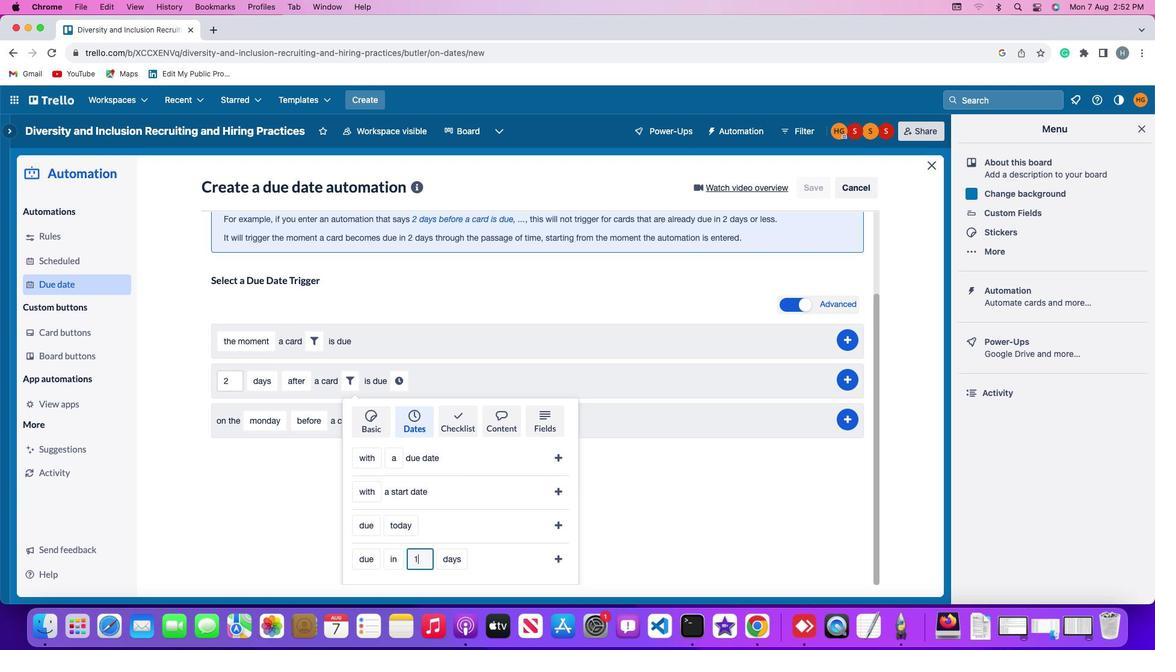 
Action: Key pressed Key.backspace'1'
Screenshot: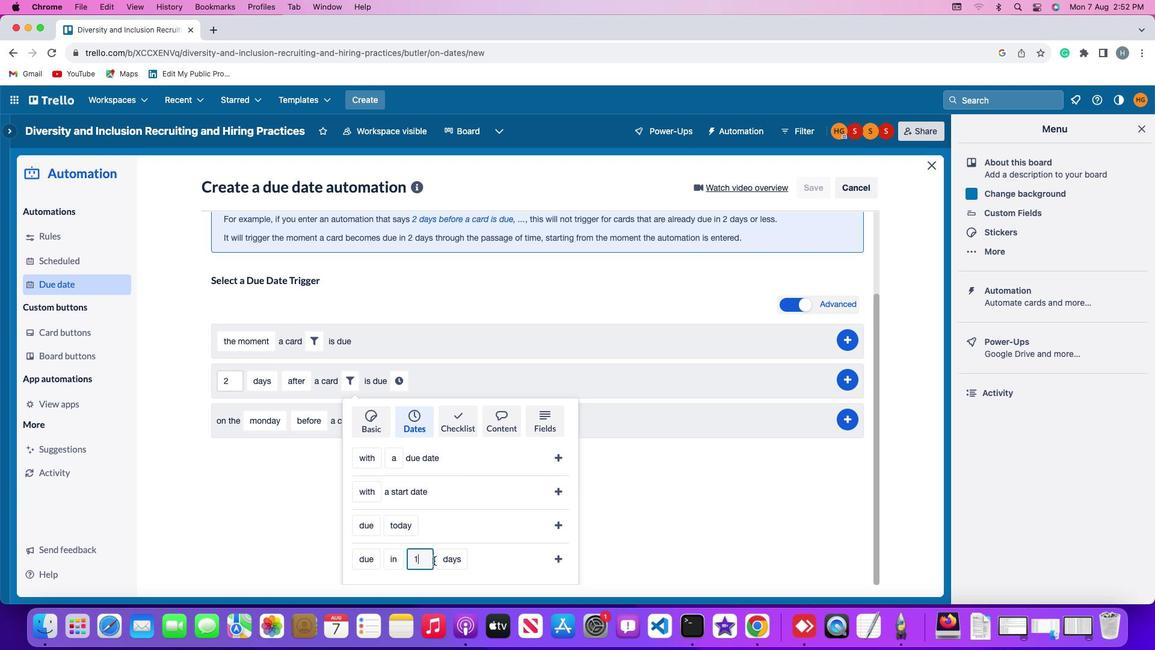
Action: Mouse moved to (489, 562)
Screenshot: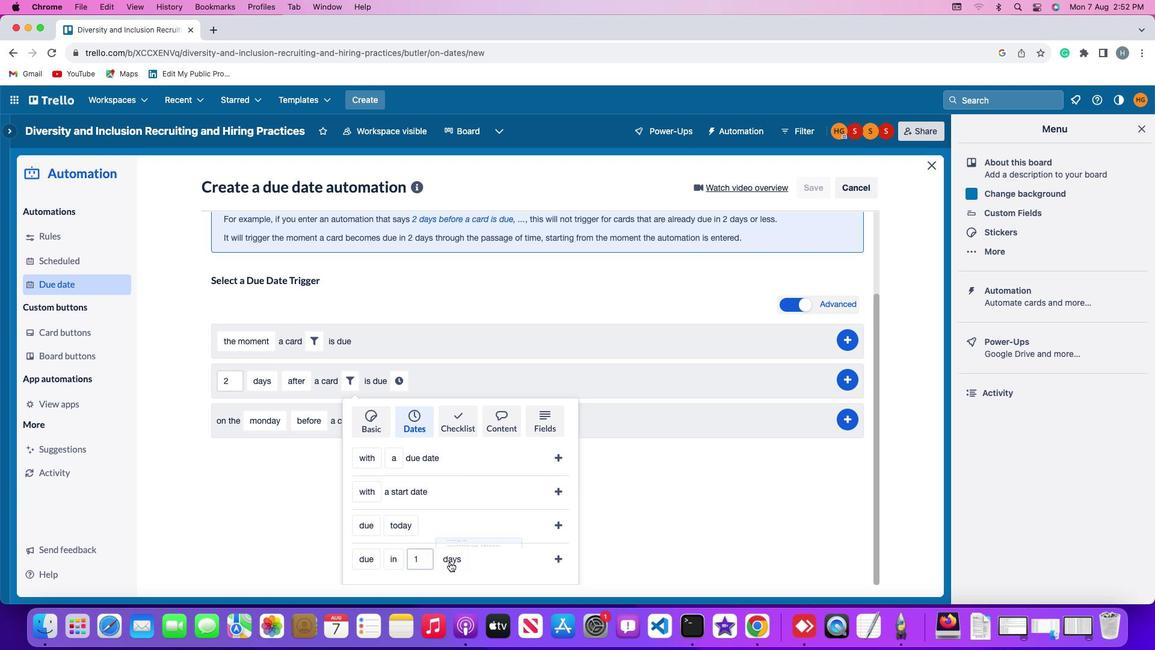 
Action: Mouse pressed left at (489, 562)
Screenshot: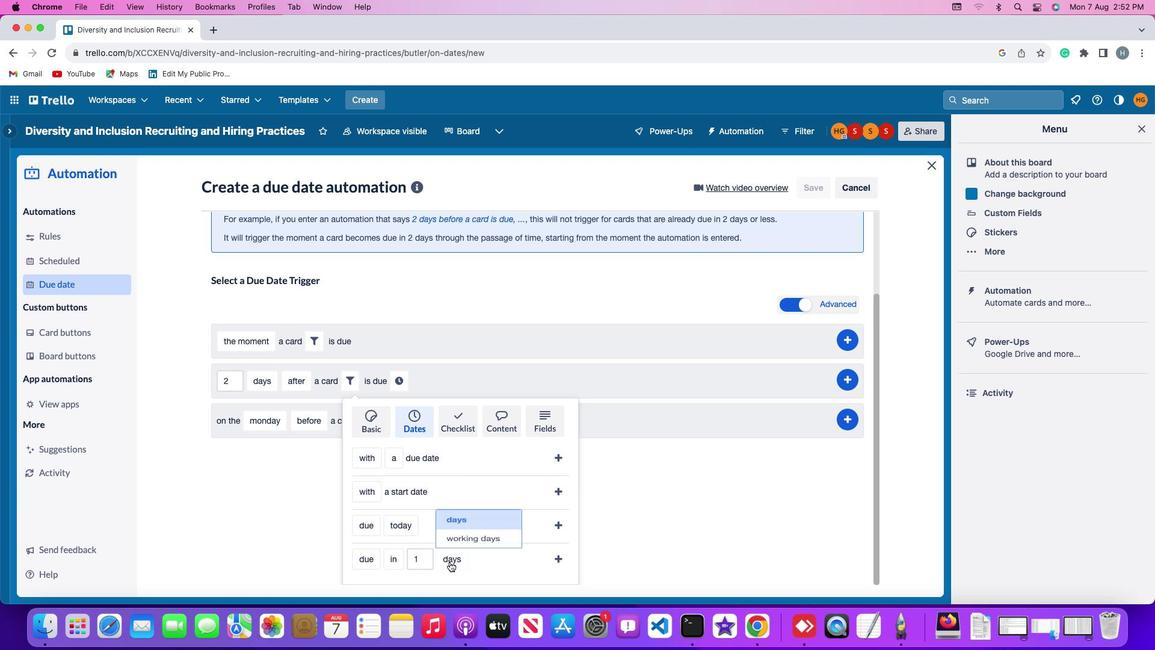 
Action: Mouse moved to (513, 536)
Screenshot: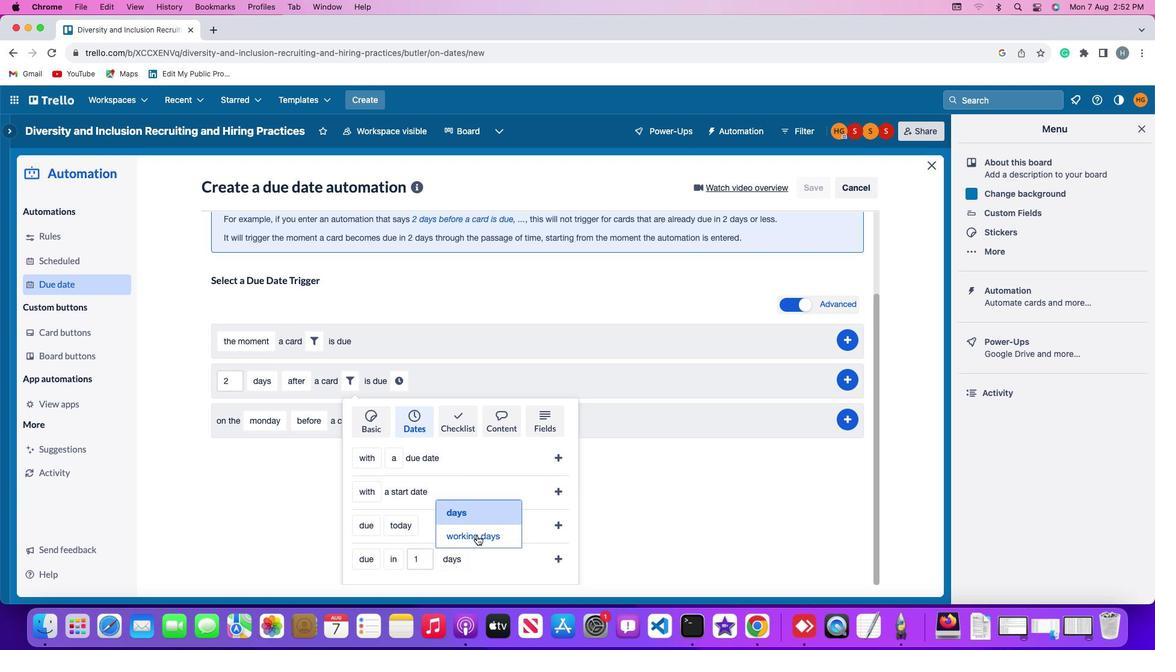 
Action: Mouse pressed left at (513, 536)
Screenshot: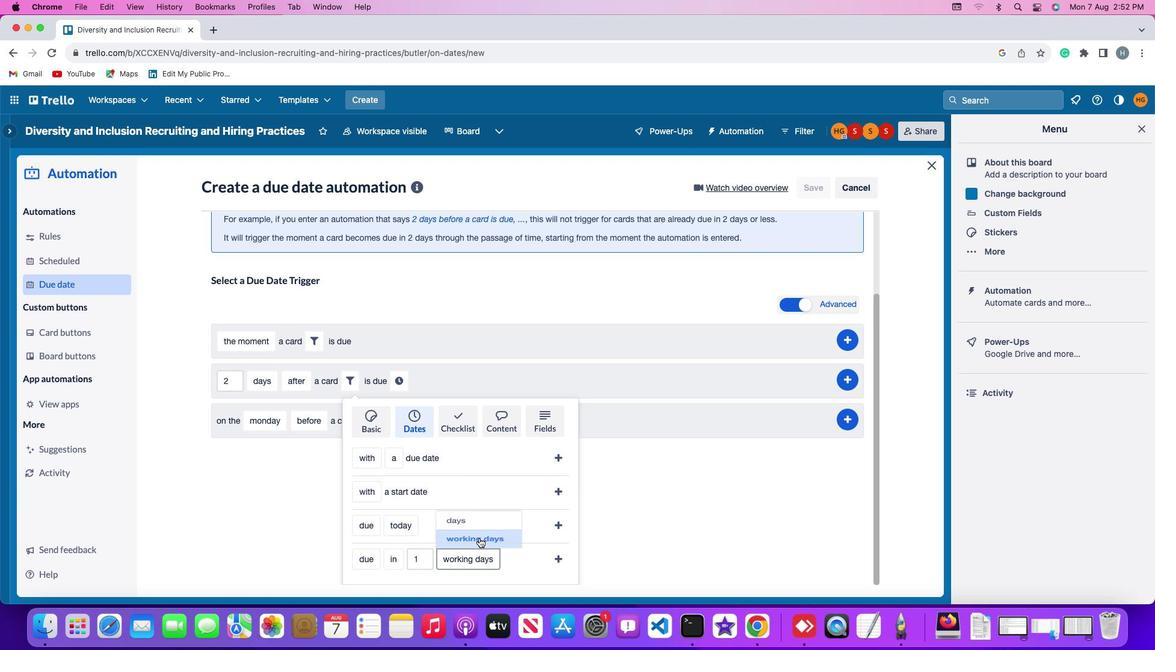 
Action: Mouse moved to (583, 557)
Screenshot: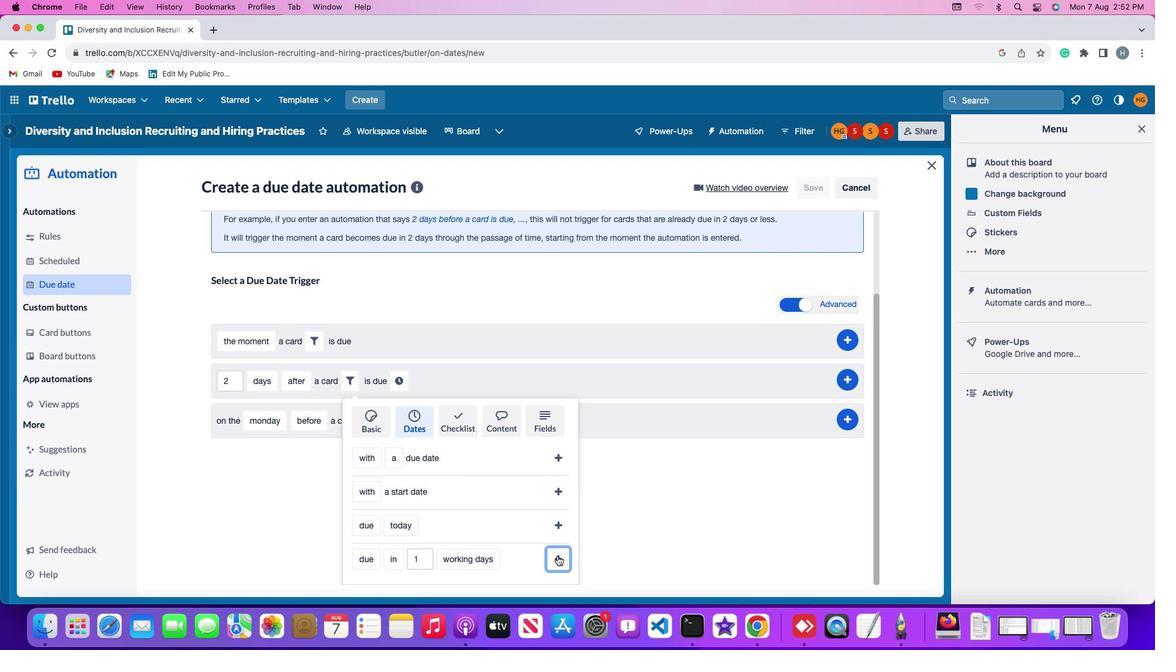 
Action: Mouse pressed left at (583, 557)
Screenshot: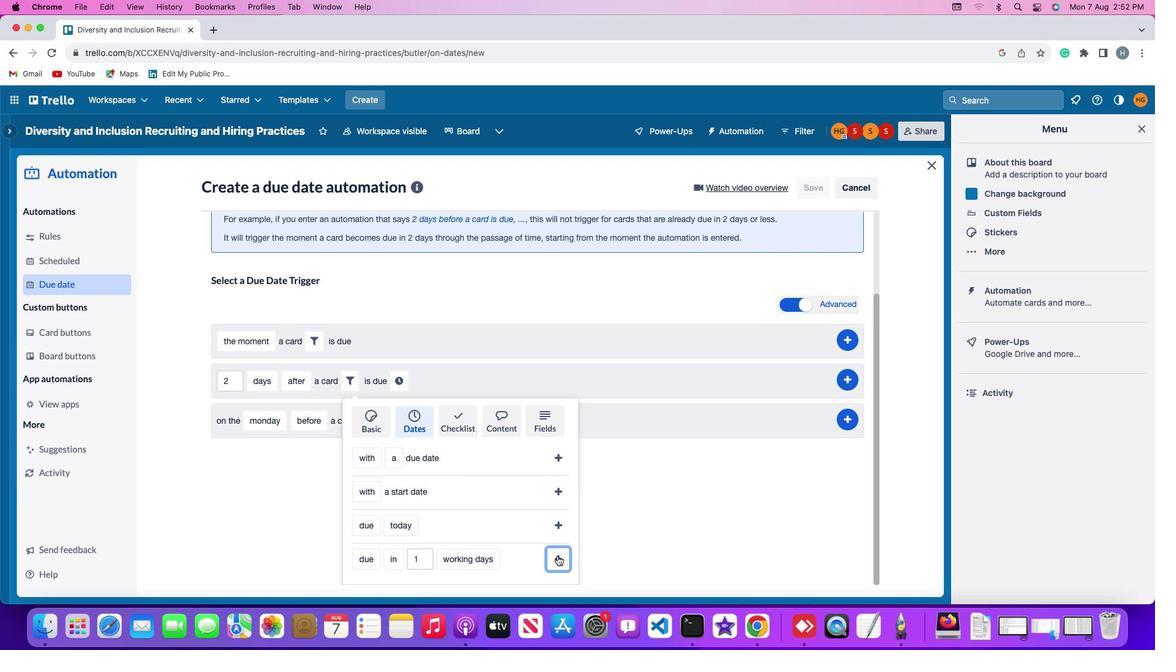 
Action: Mouse moved to (546, 480)
Screenshot: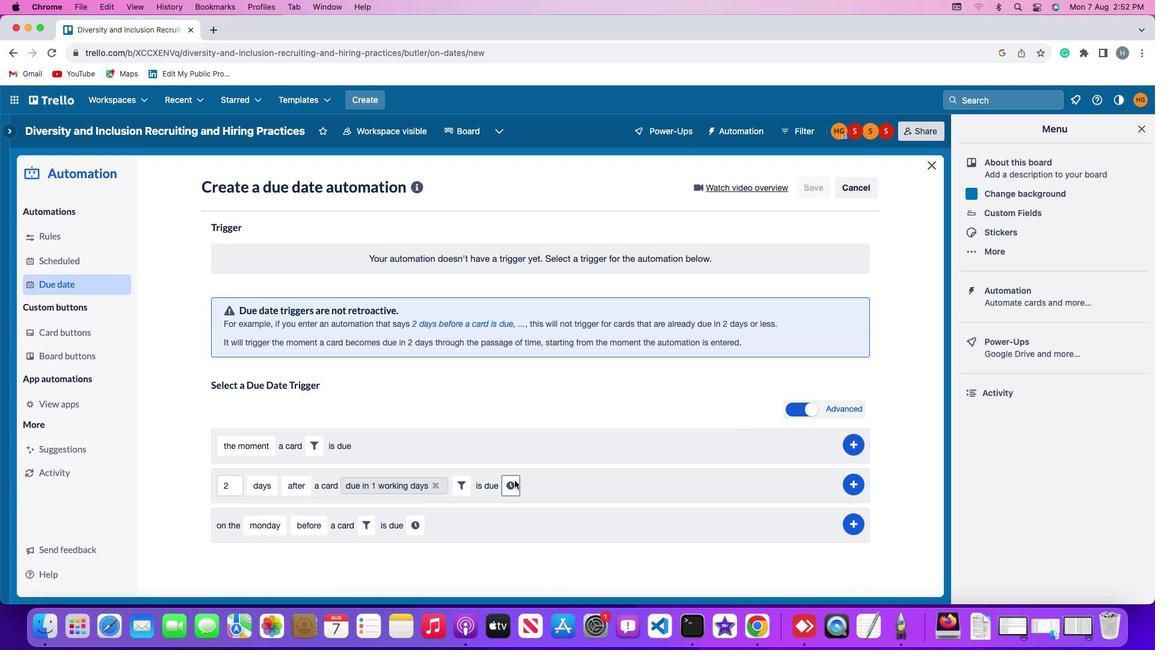 
Action: Mouse pressed left at (546, 480)
Screenshot: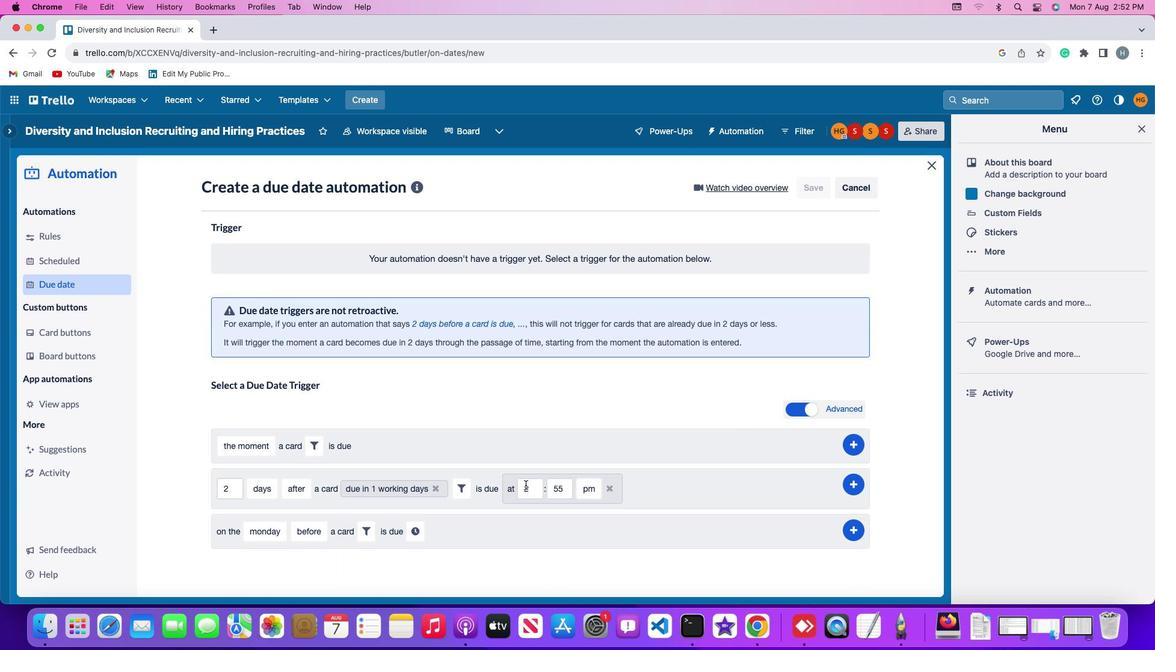 
Action: Mouse moved to (562, 488)
Screenshot: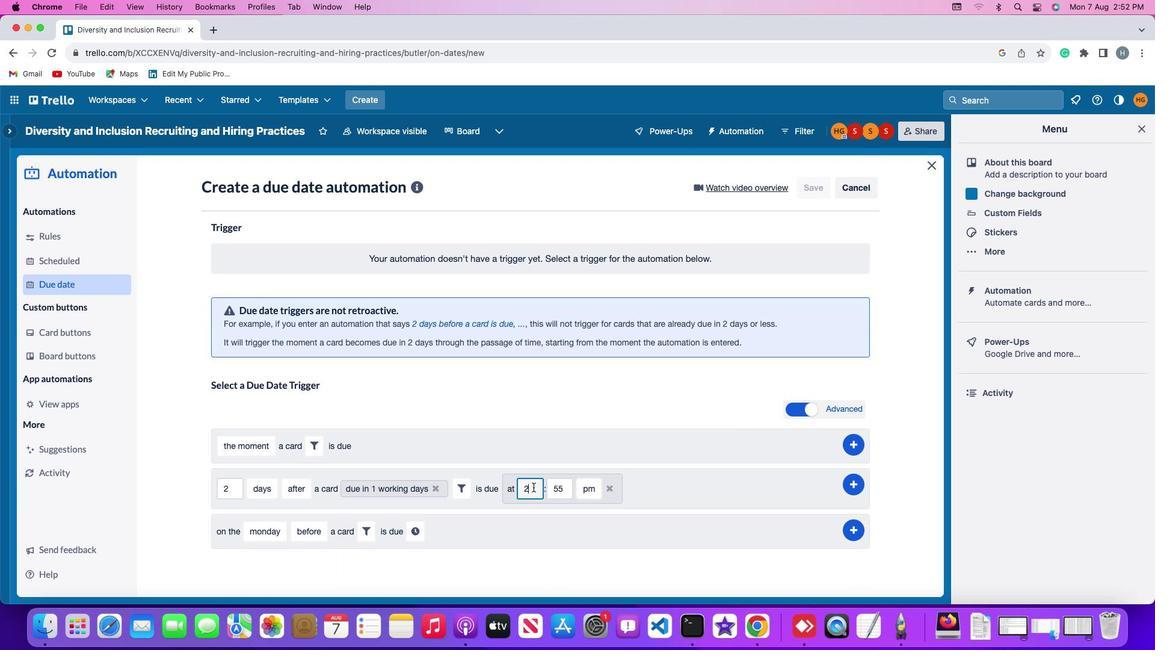 
Action: Mouse pressed left at (562, 488)
Screenshot: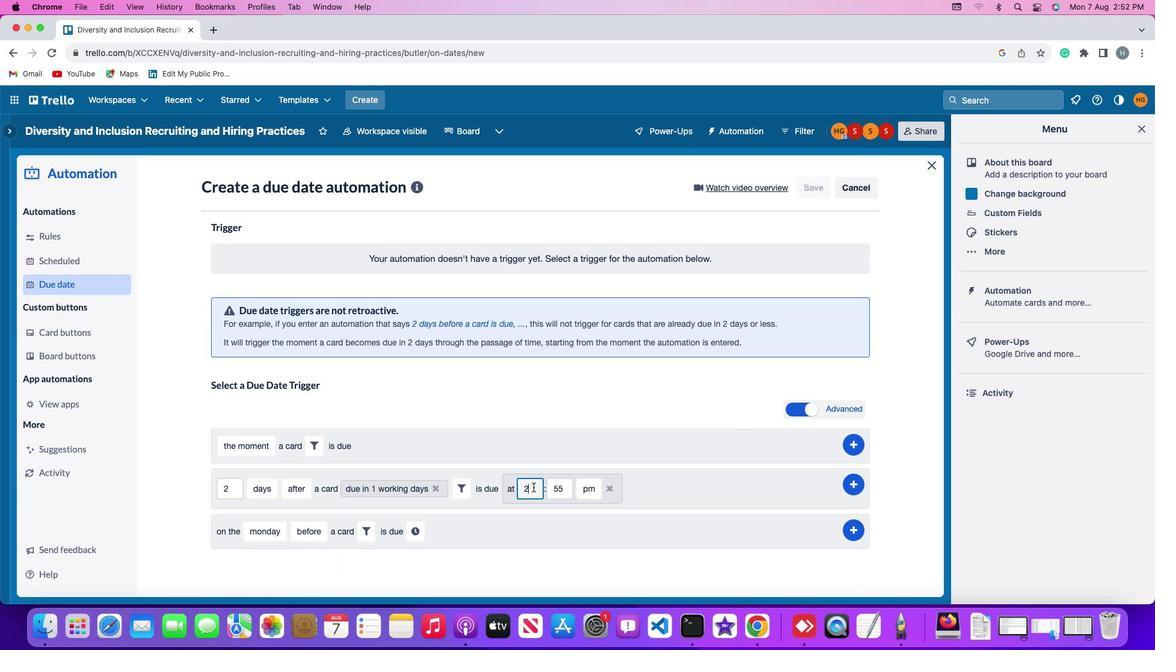 
Action: Key pressed Key.backspace'1''1'
Screenshot: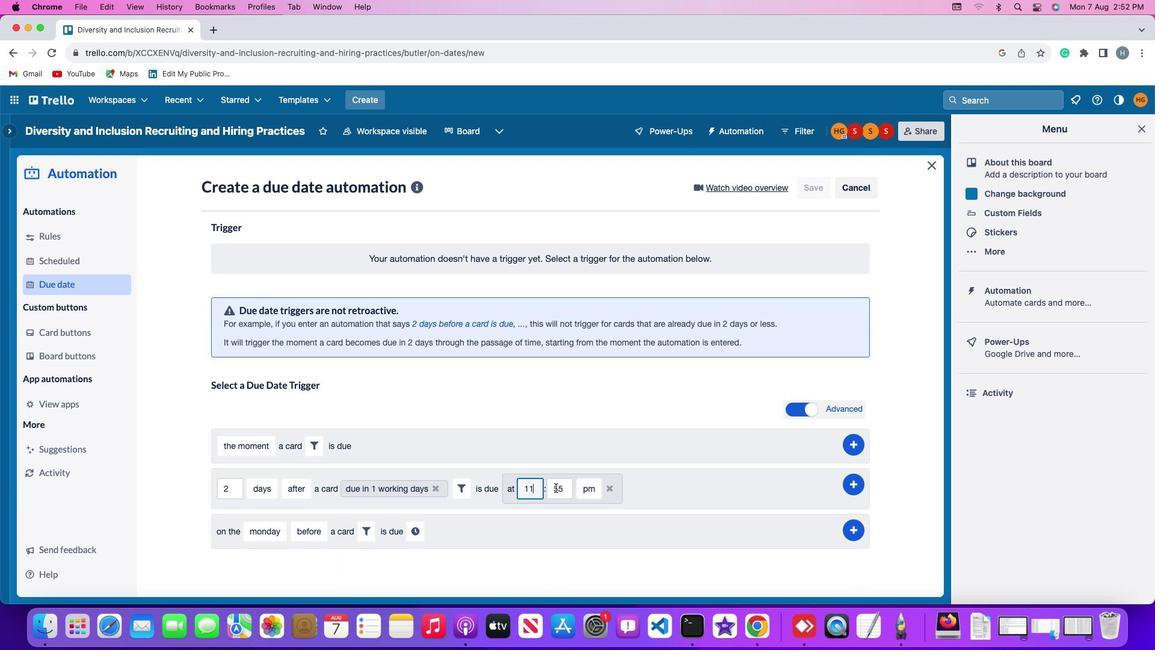 
Action: Mouse moved to (595, 489)
Screenshot: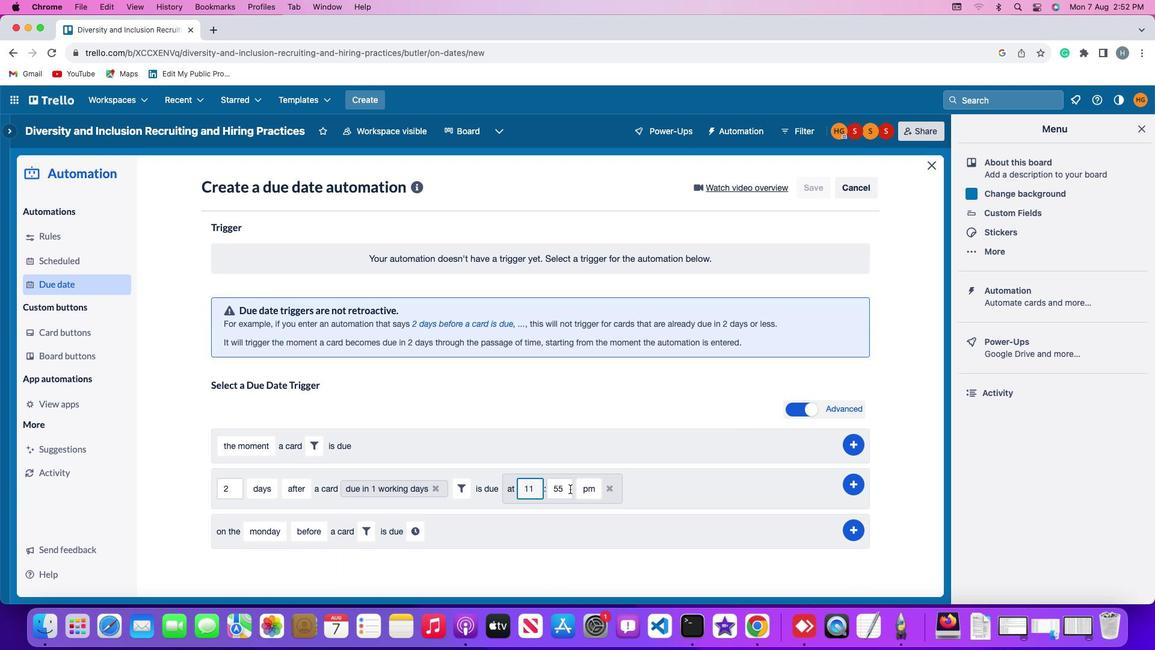 
Action: Mouse pressed left at (595, 489)
Screenshot: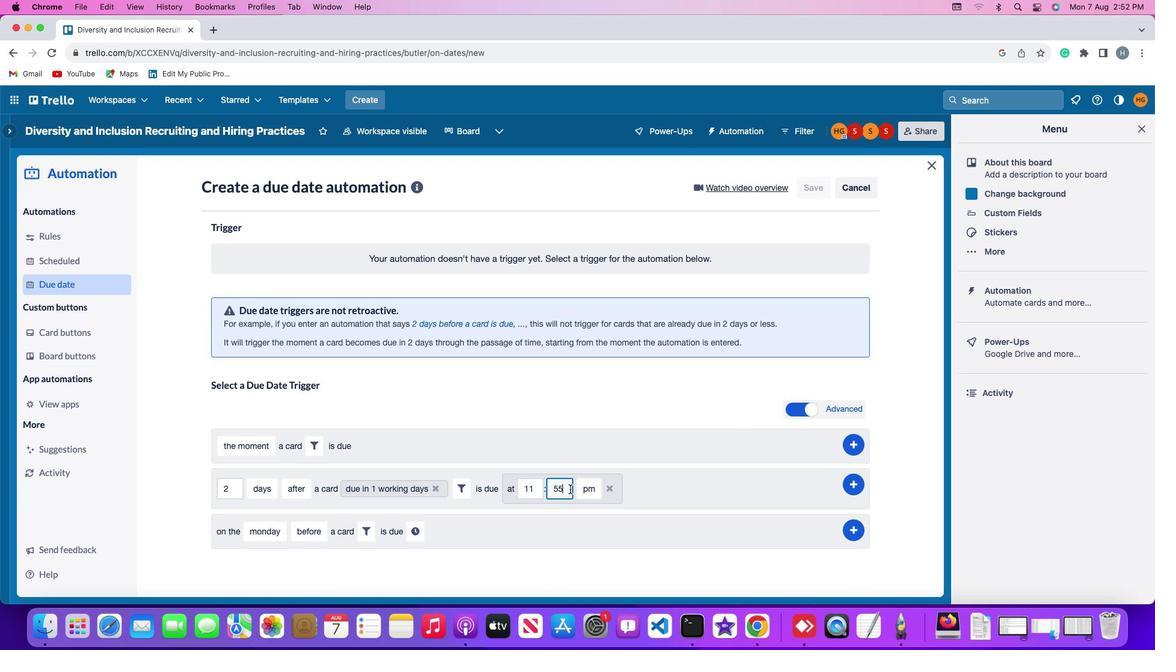 
Action: Key pressed Key.backspaceKey.backspace'0''0'
Screenshot: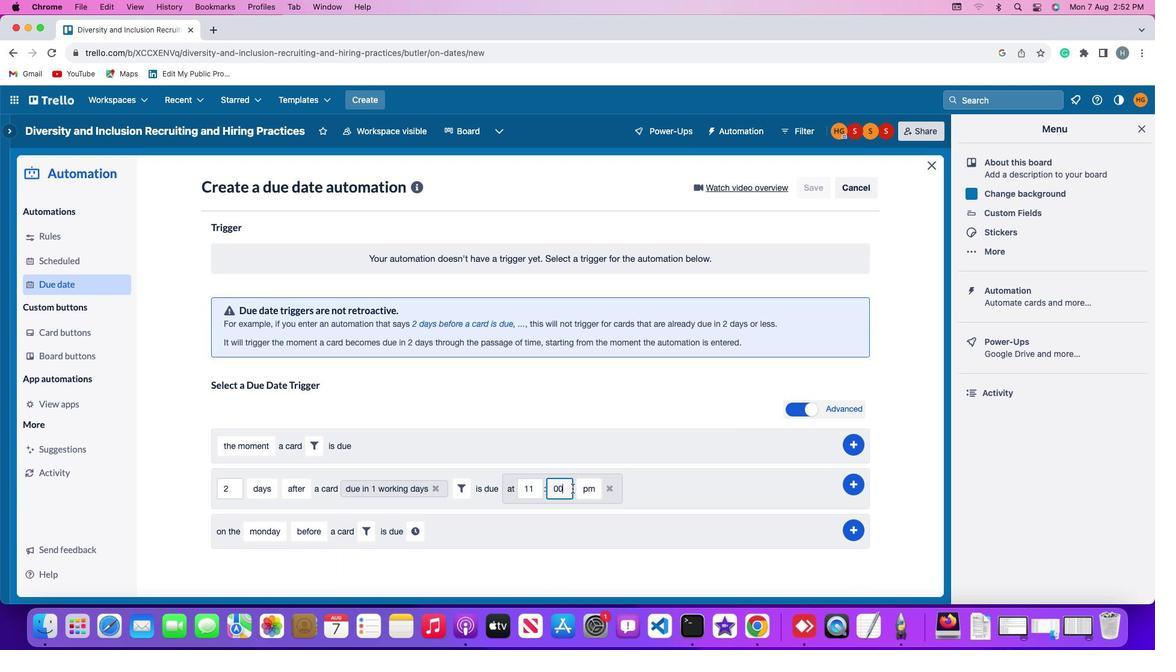 
Action: Mouse moved to (618, 487)
Screenshot: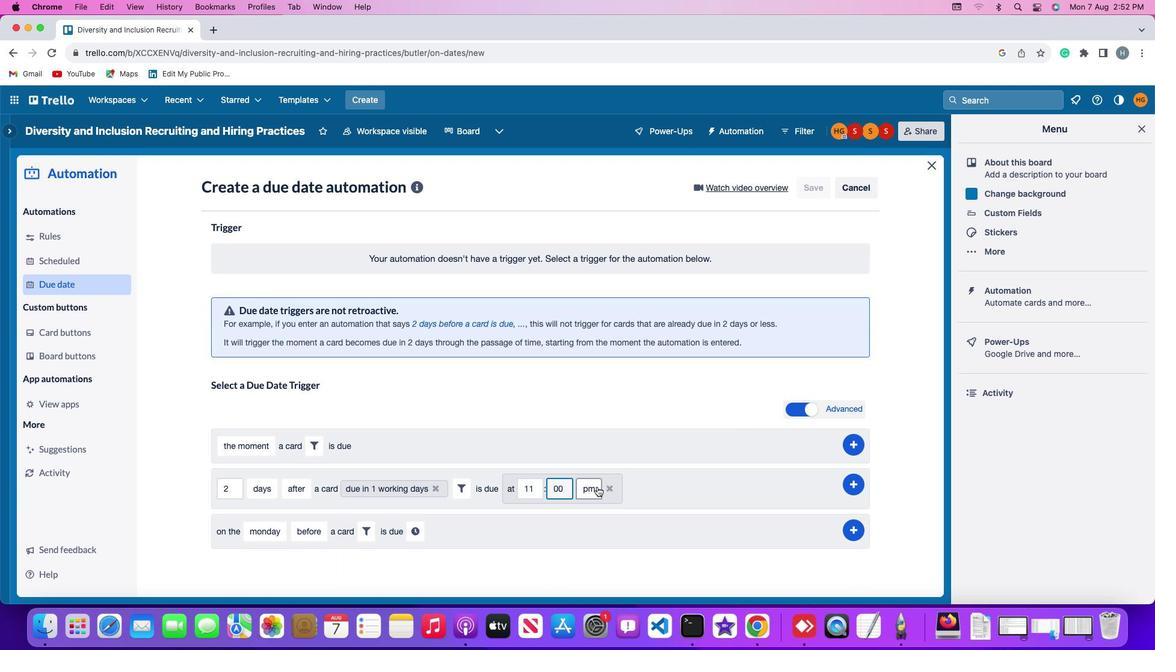 
Action: Mouse pressed left at (618, 487)
Screenshot: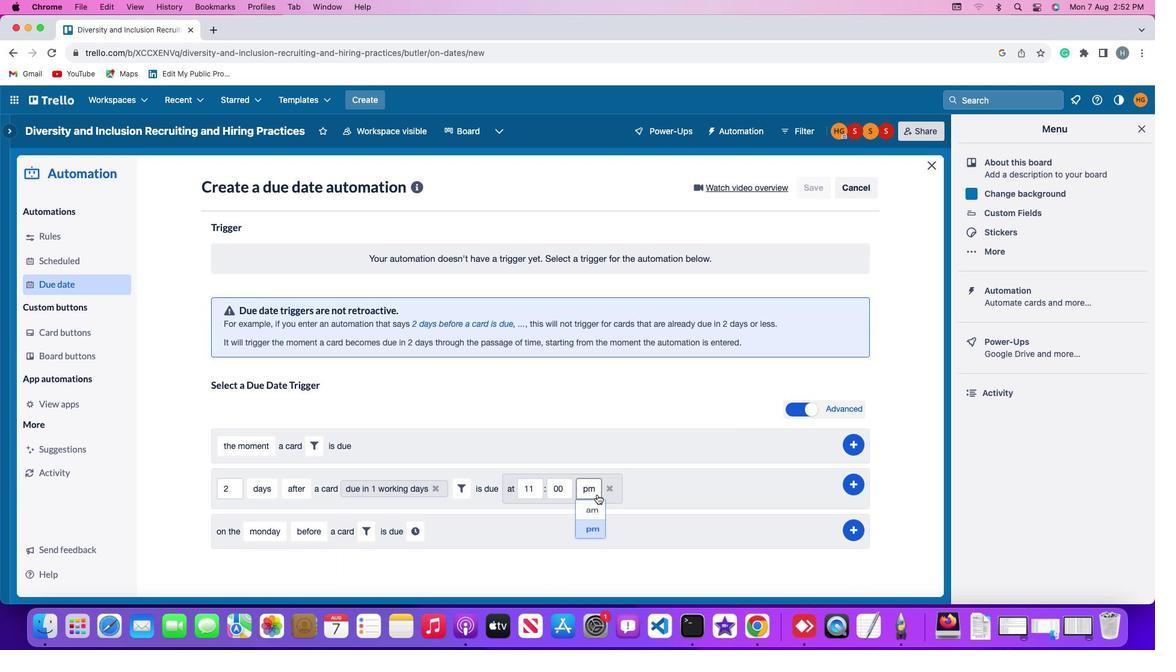 
Action: Mouse moved to (615, 514)
Screenshot: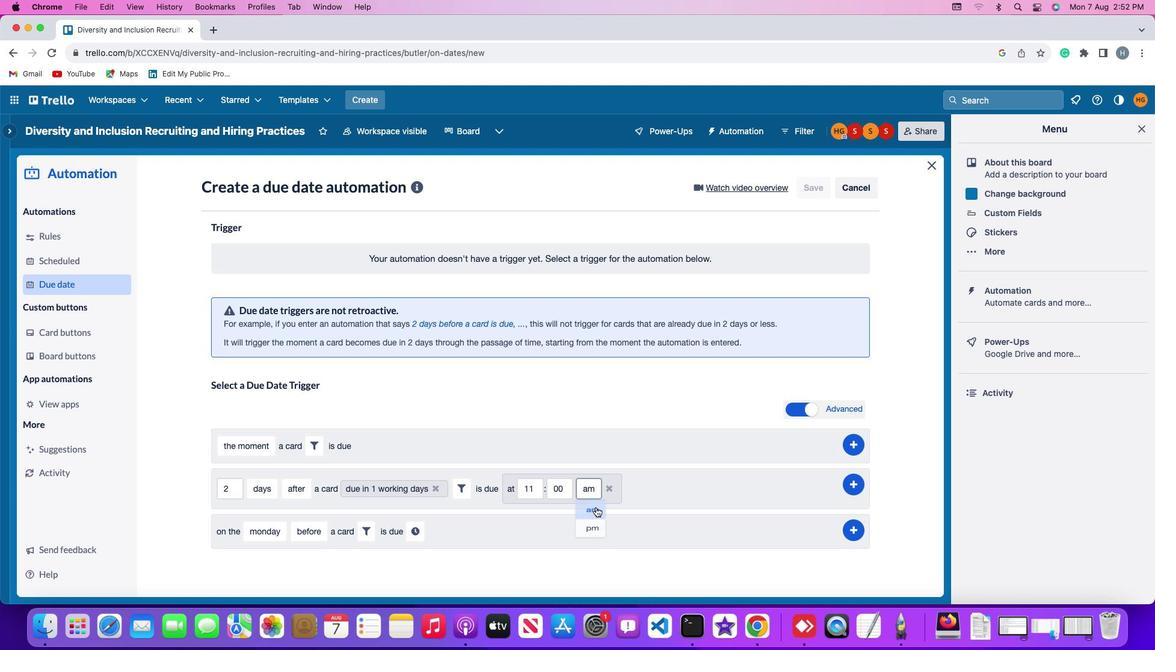 
Action: Mouse pressed left at (615, 514)
Screenshot: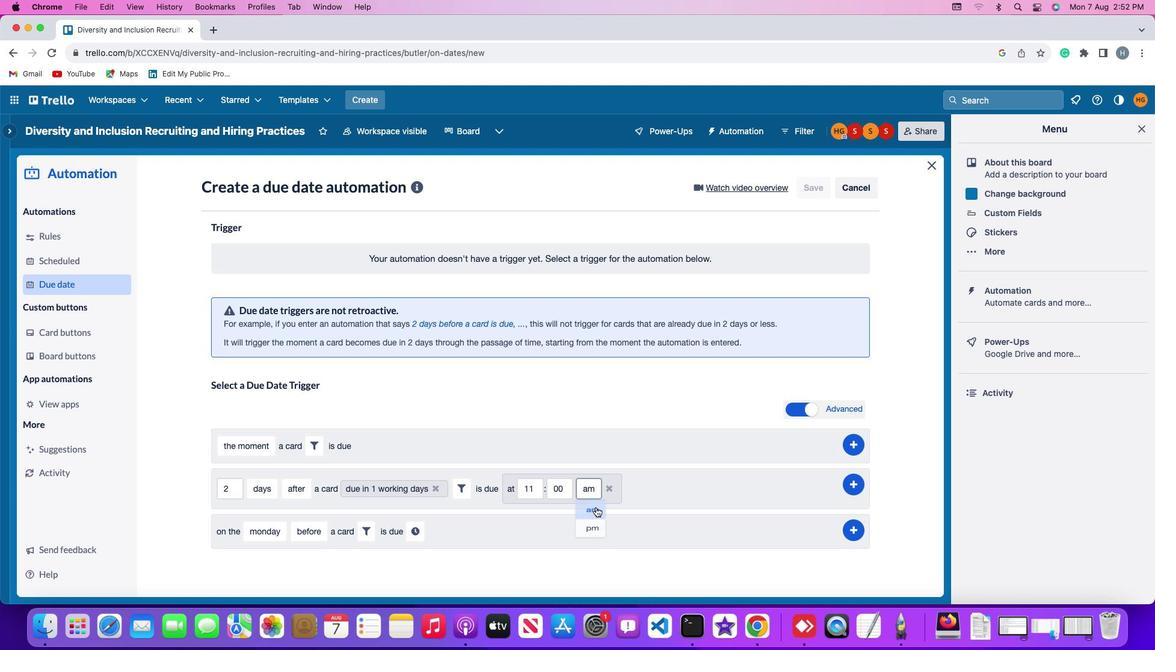 
Action: Mouse moved to (843, 482)
Screenshot: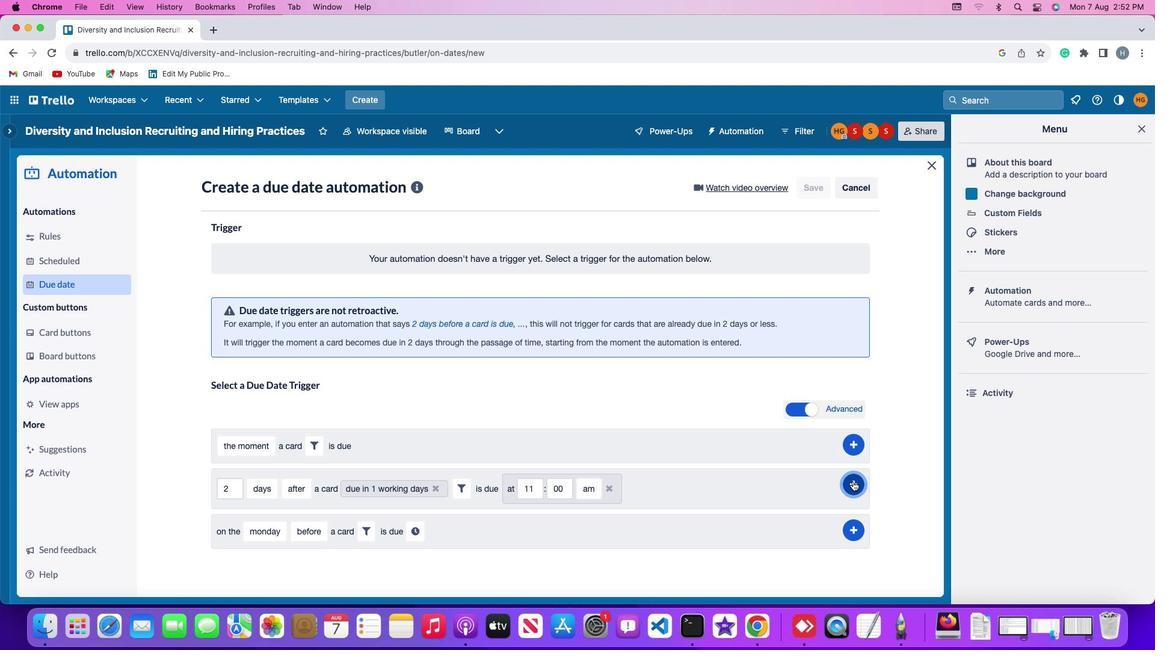 
Action: Mouse pressed left at (843, 482)
Screenshot: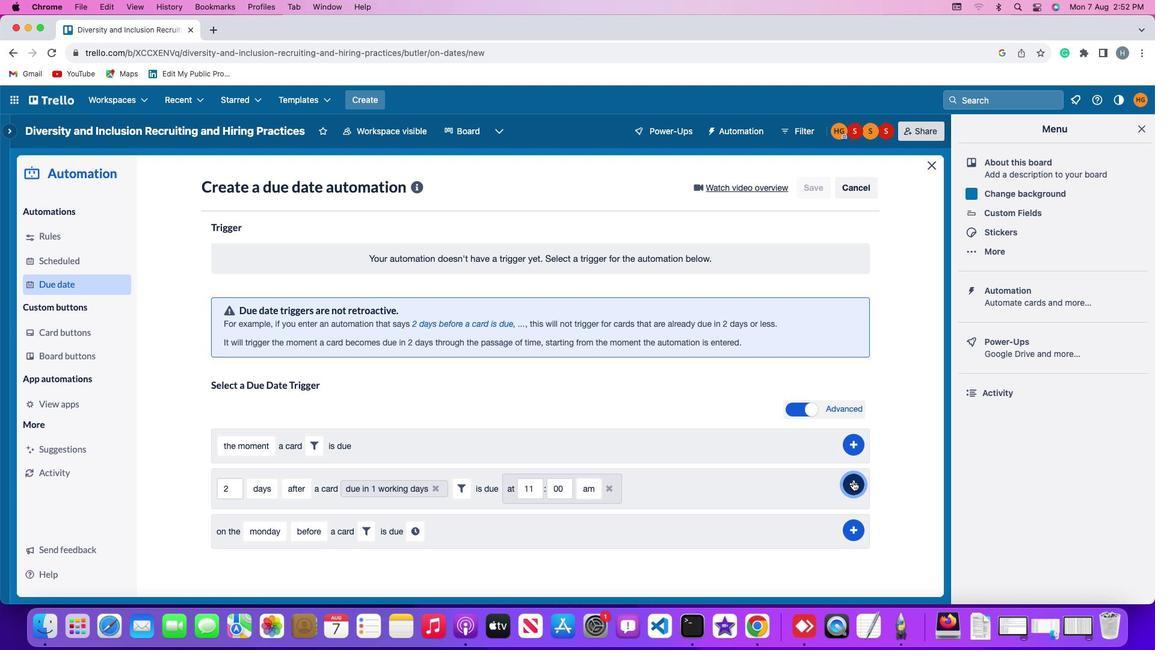
Action: Mouse moved to (893, 390)
Screenshot: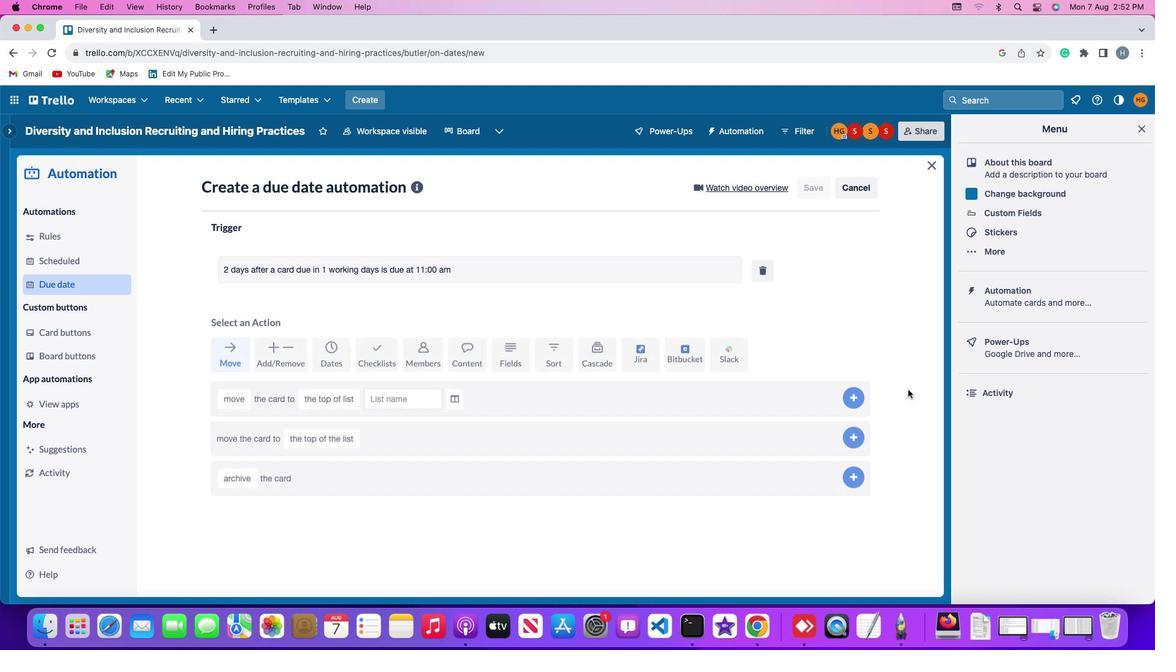 
